 Task: Log work in the project AgilePilot for the issue 'Implement a new cloud-based performance management system for a company with advanced employee evaluation and goal setting features' spent time as '2w 5d 19h 25m' and remaining time as '1w 5d 10h 2m' and add a flag. Now add the issue to the epic 'IT infrastructure as a service (IaaS) adoption'. Log work in the project AgilePilot for the issue 'Integrate a new product recommendation feature into an existing e-commerce website to enhance product discovery and sales' spent time as '4w 2d 10h 45m' and remaining time as '6w 2d 2h 52m' and clone the issue. Now add the issue to the epic 'Content management system (CMS) enhancement'
Action: Mouse moved to (1079, 256)
Screenshot: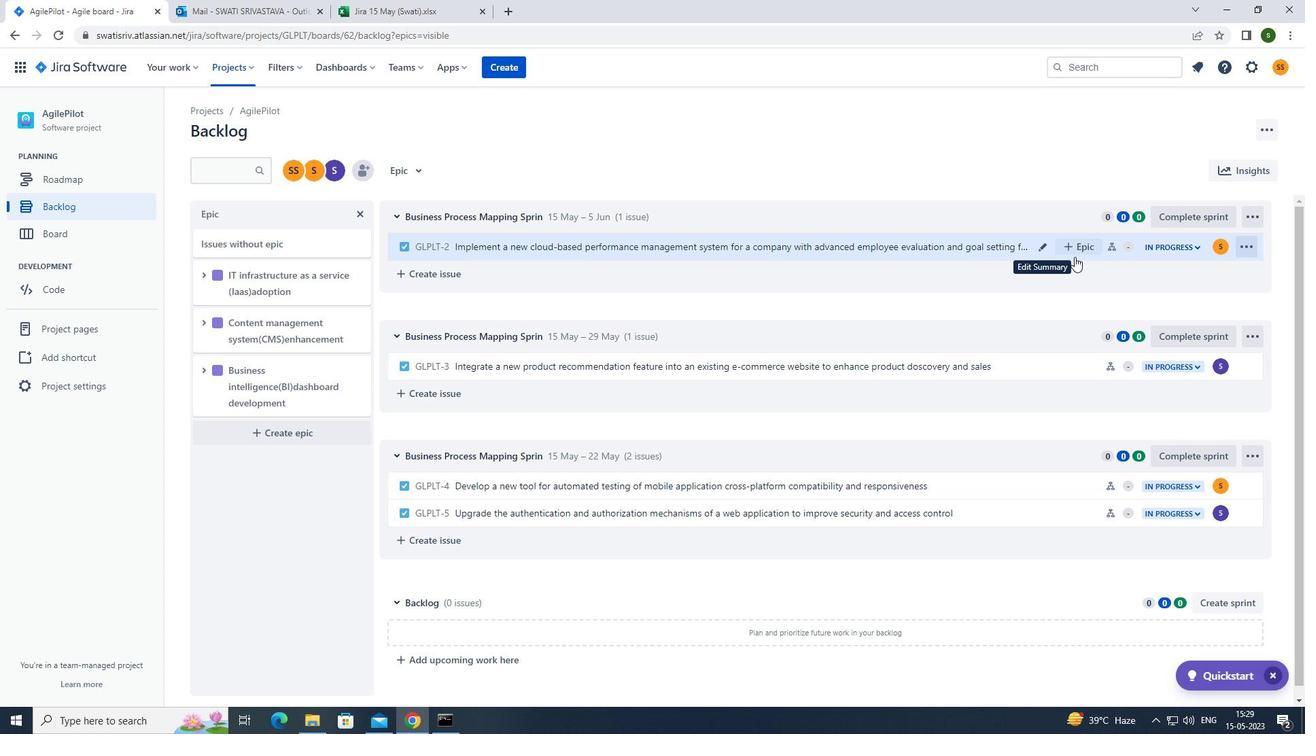
Action: Mouse pressed left at (1079, 256)
Screenshot: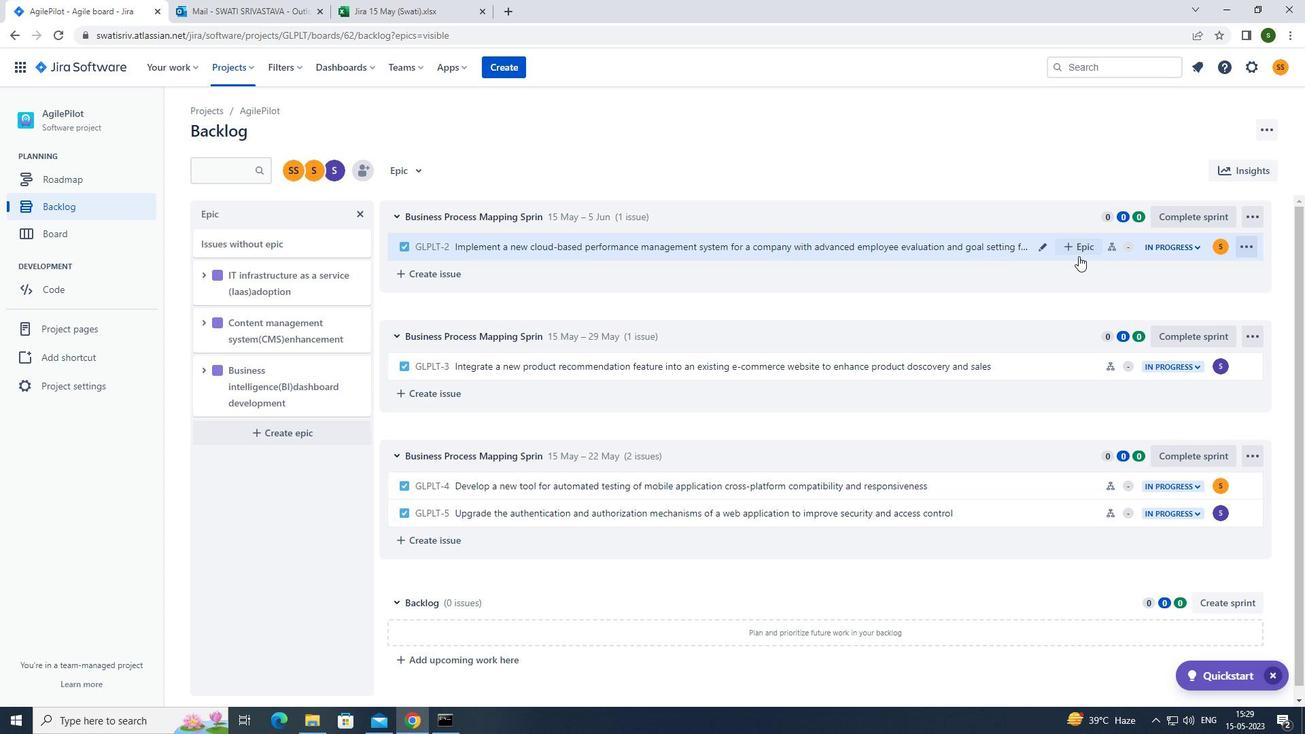 
Action: Mouse moved to (1253, 209)
Screenshot: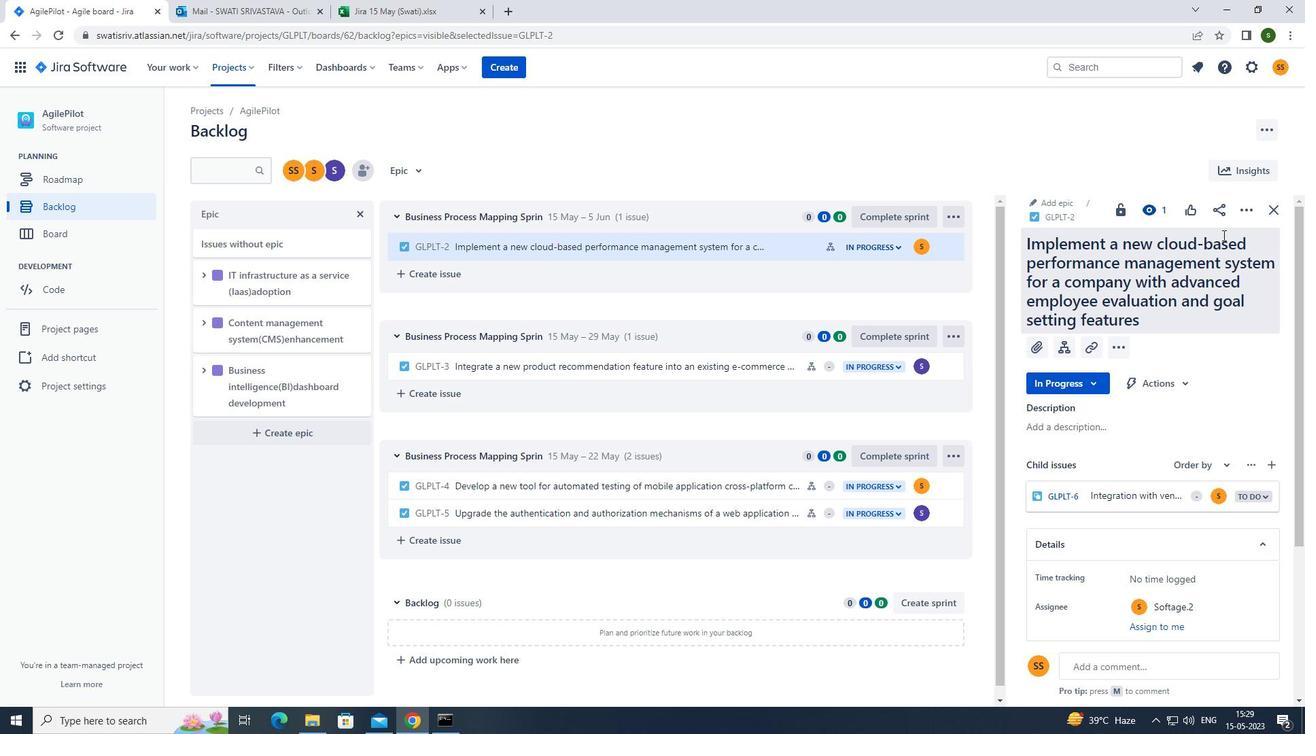 
Action: Mouse pressed left at (1253, 209)
Screenshot: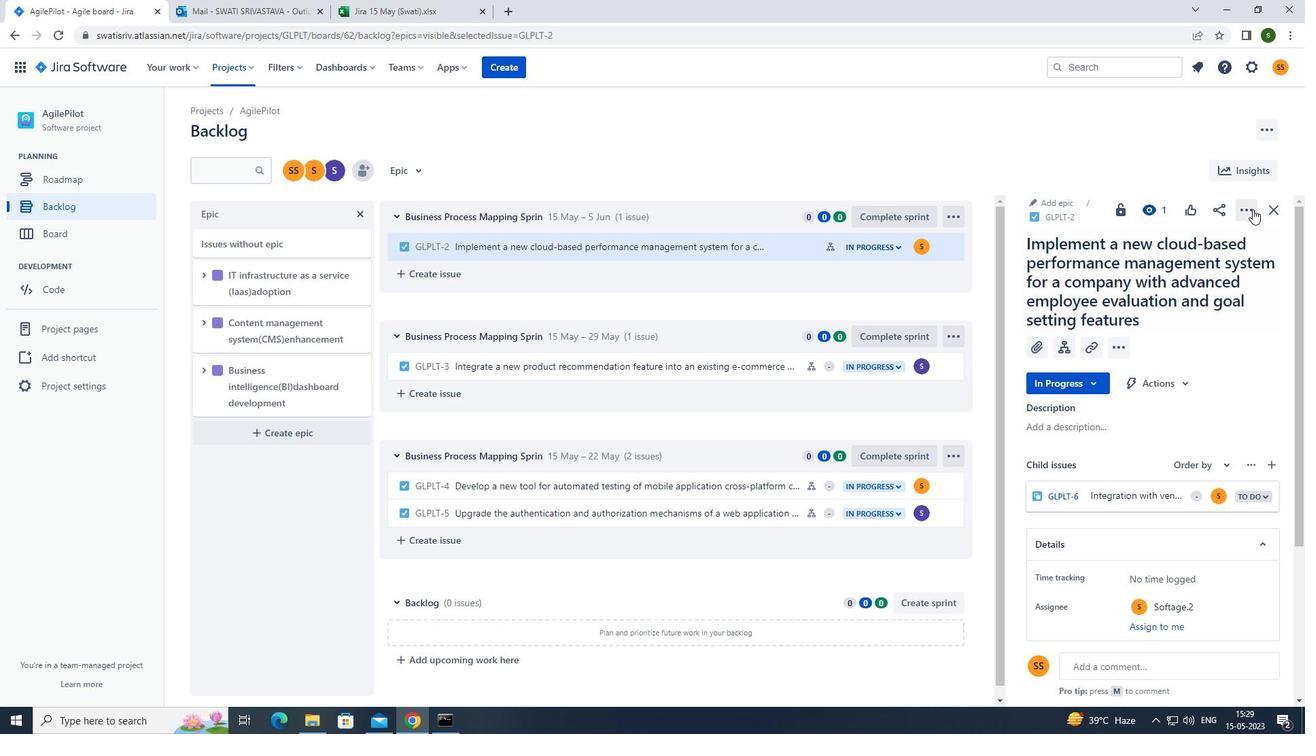 
Action: Mouse moved to (1229, 243)
Screenshot: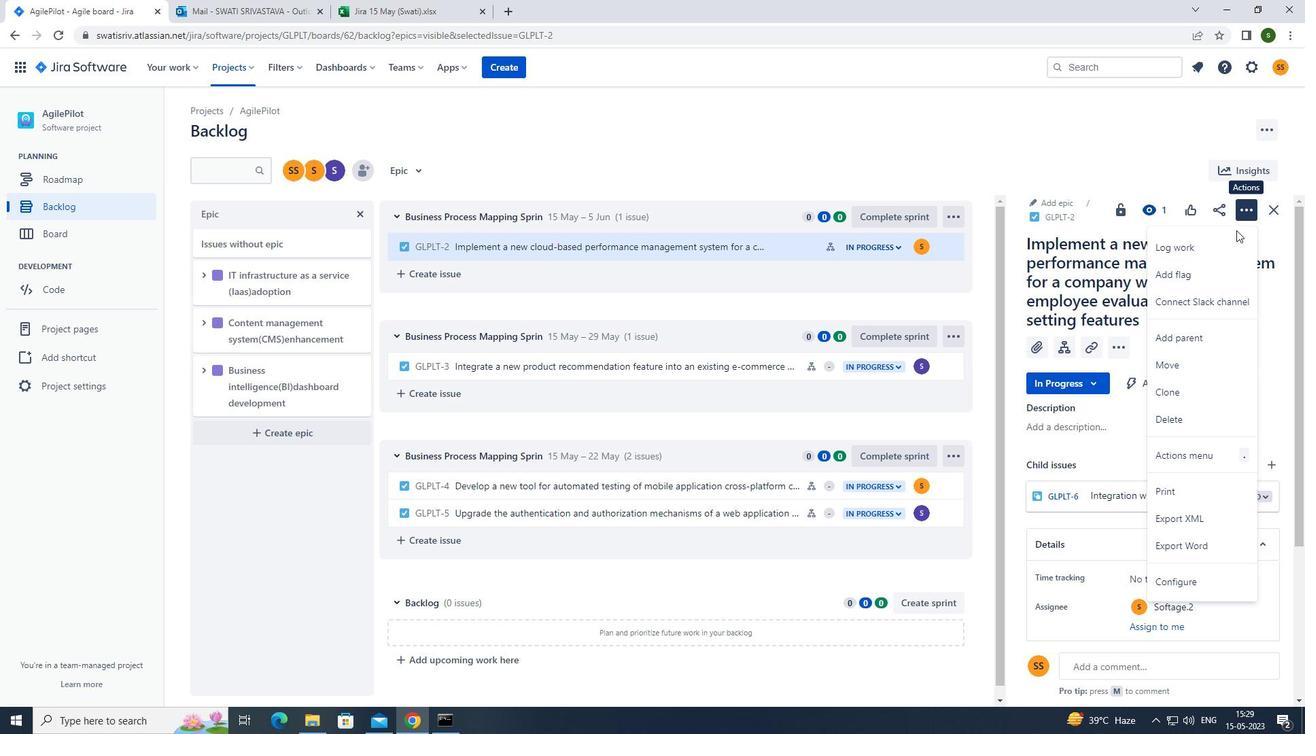 
Action: Mouse pressed left at (1229, 243)
Screenshot: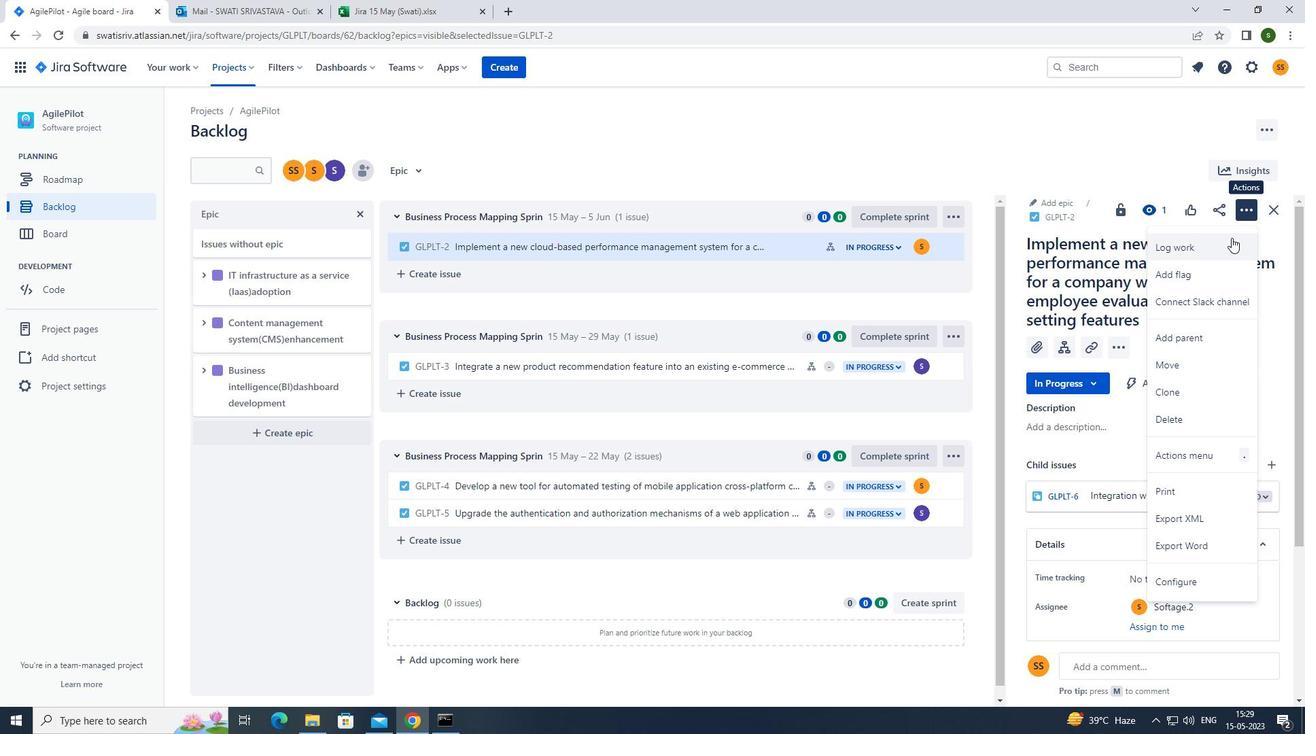 
Action: Mouse moved to (599, 163)
Screenshot: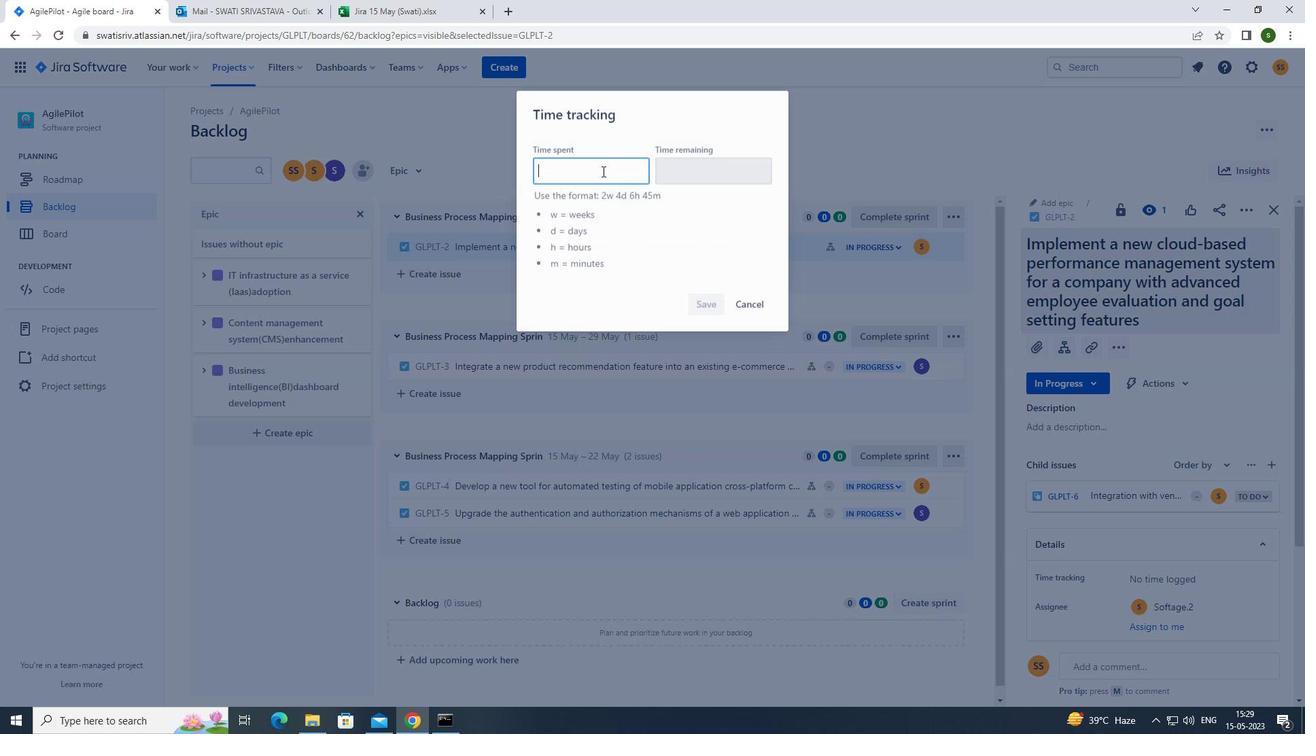 
Action: Mouse pressed left at (599, 163)
Screenshot: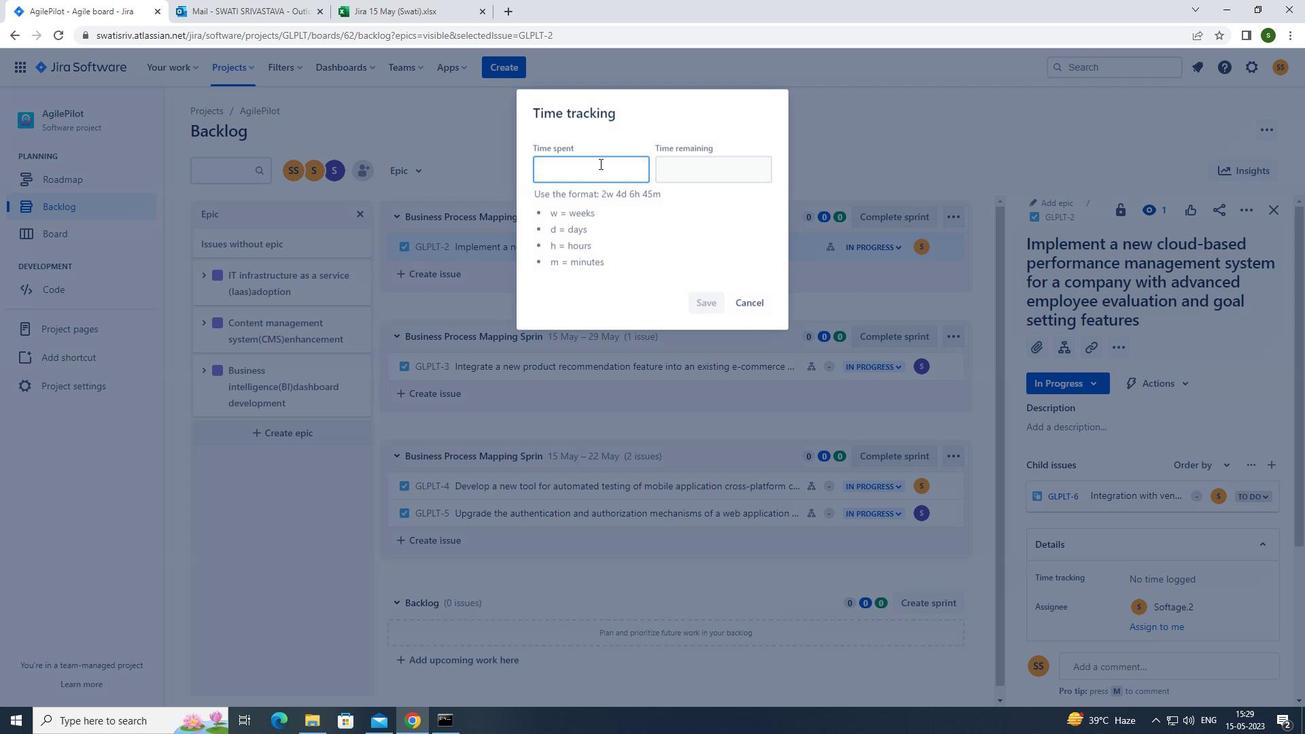 
Action: Key pressed 2w<Key.space>5d<Key.space>19h<Key.space>25m
Screenshot: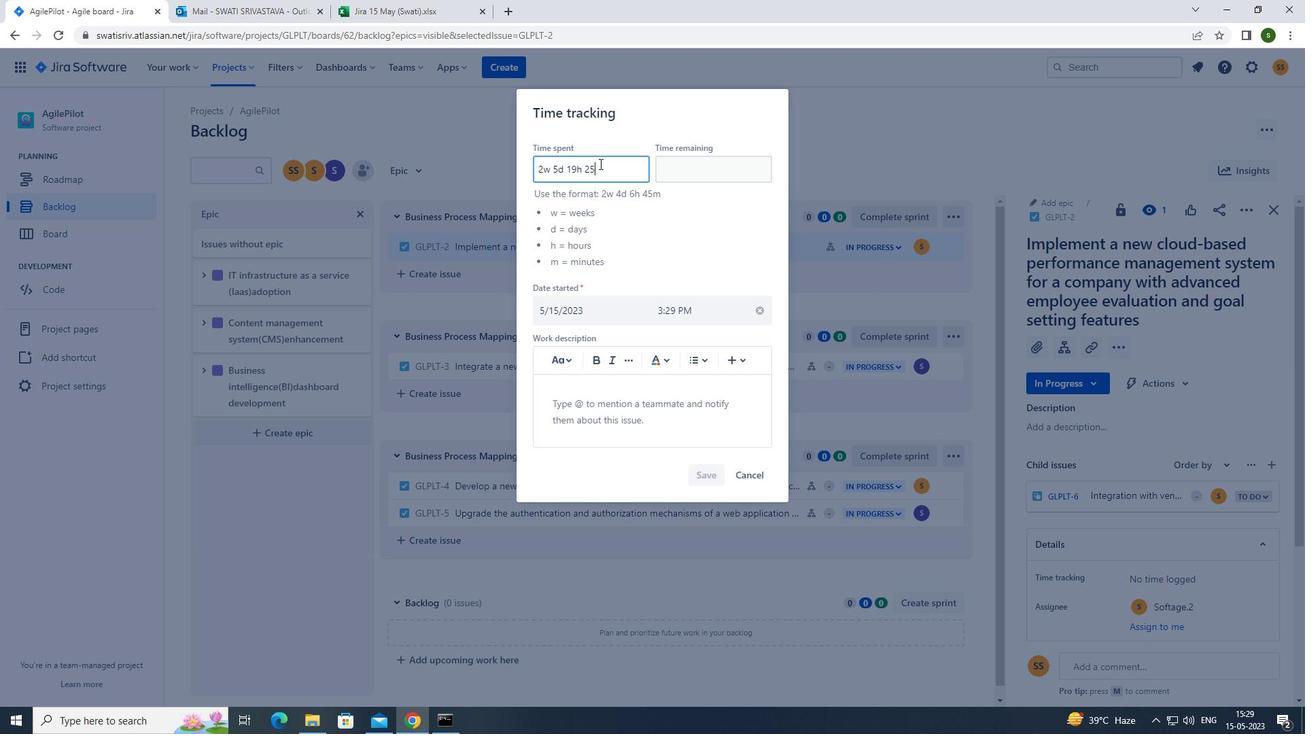 
Action: Mouse moved to (691, 174)
Screenshot: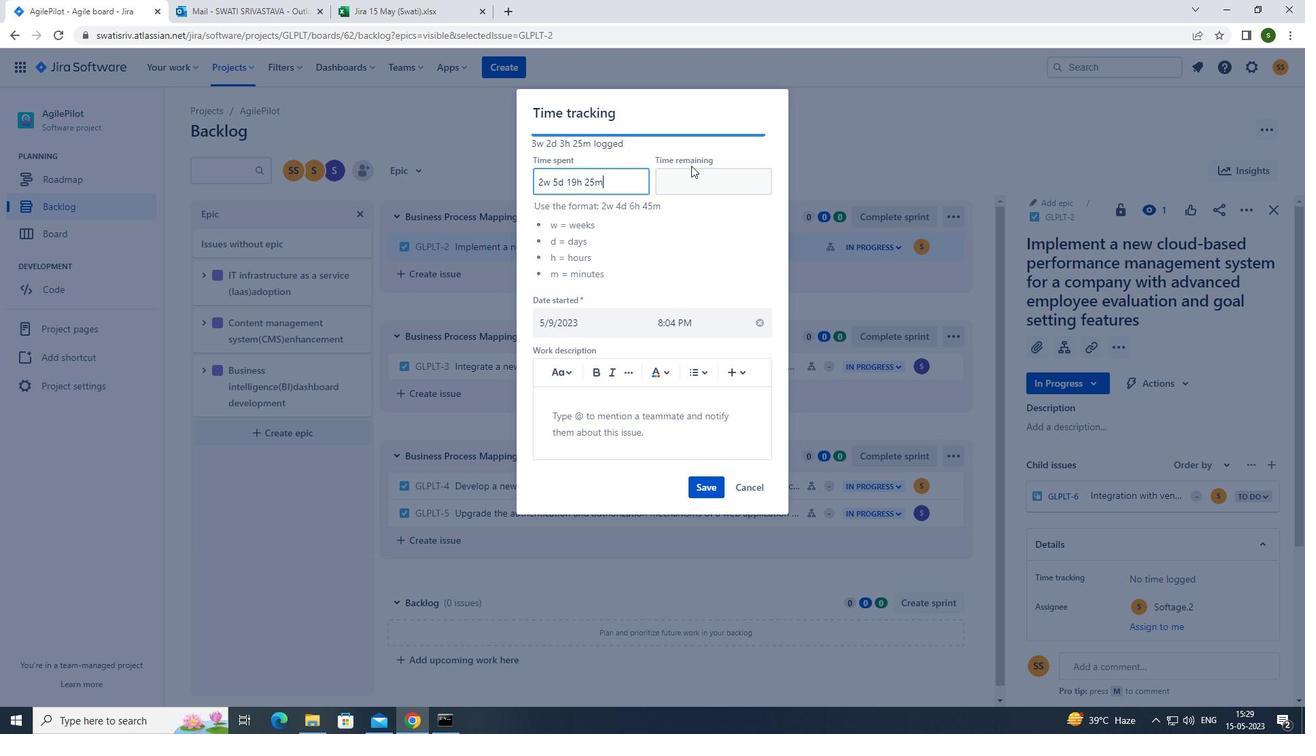 
Action: Mouse pressed left at (691, 174)
Screenshot: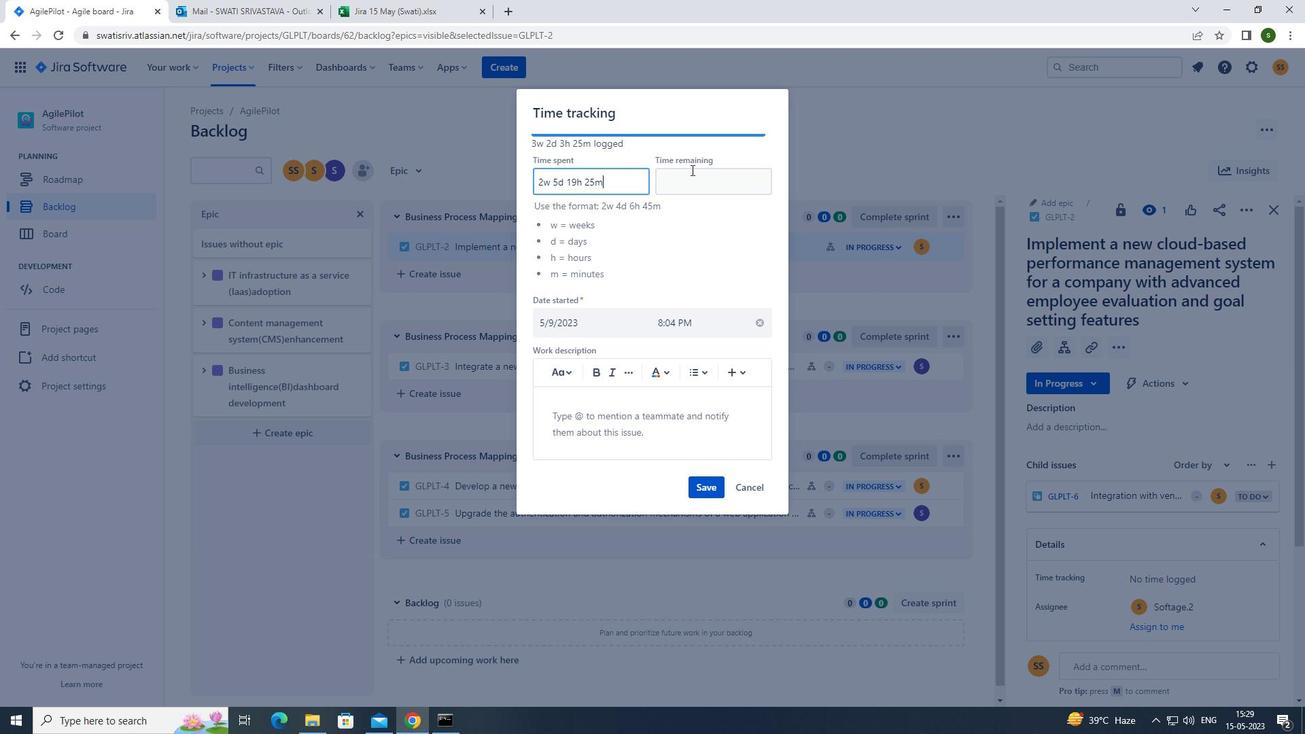 
Action: Key pressed 1w<Key.space>5d<Key.space>10h<Key.space>2m
Screenshot: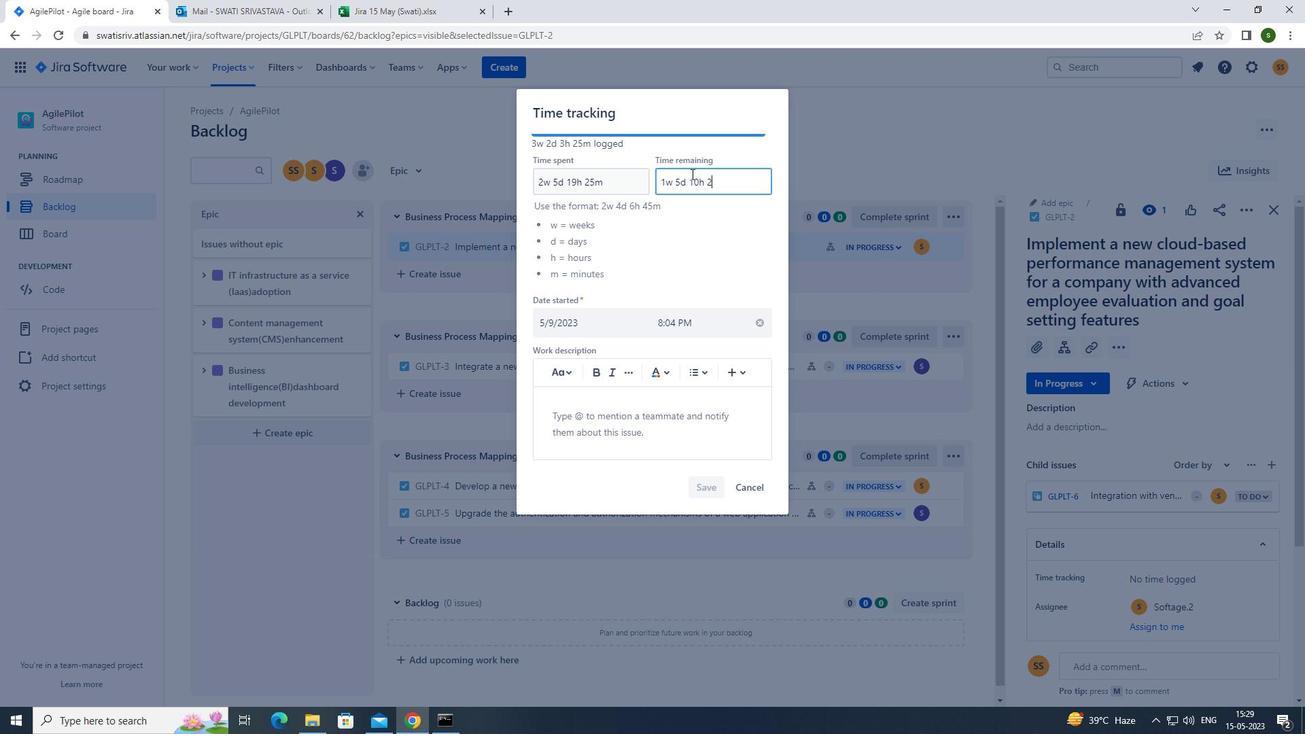 
Action: Mouse moved to (704, 484)
Screenshot: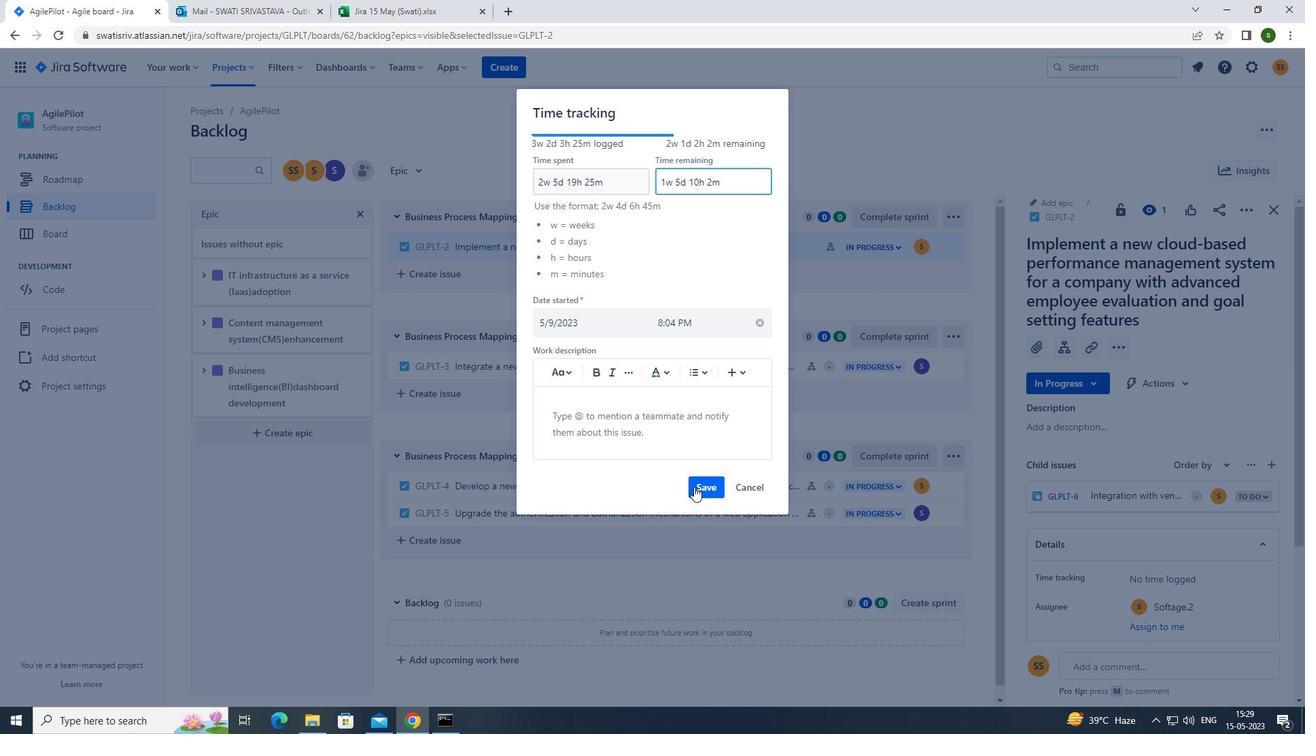
Action: Mouse pressed left at (704, 484)
Screenshot: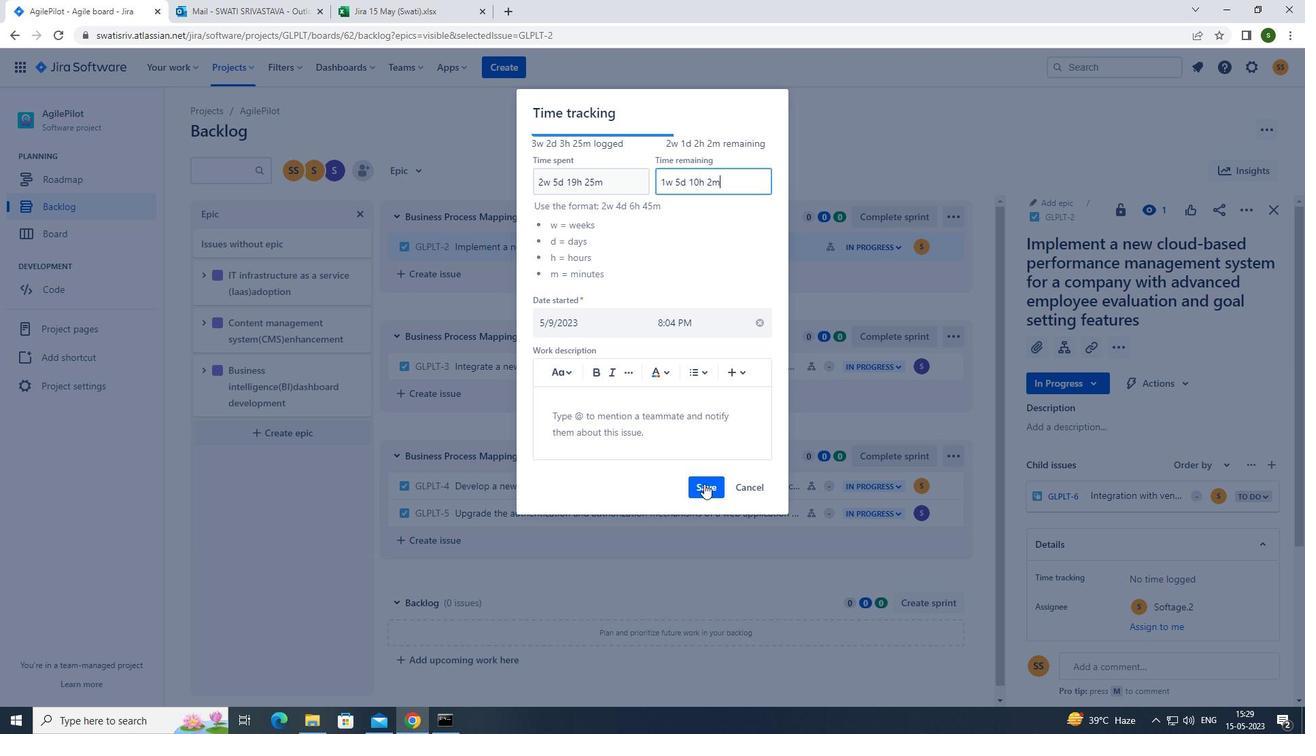 
Action: Mouse moved to (1236, 206)
Screenshot: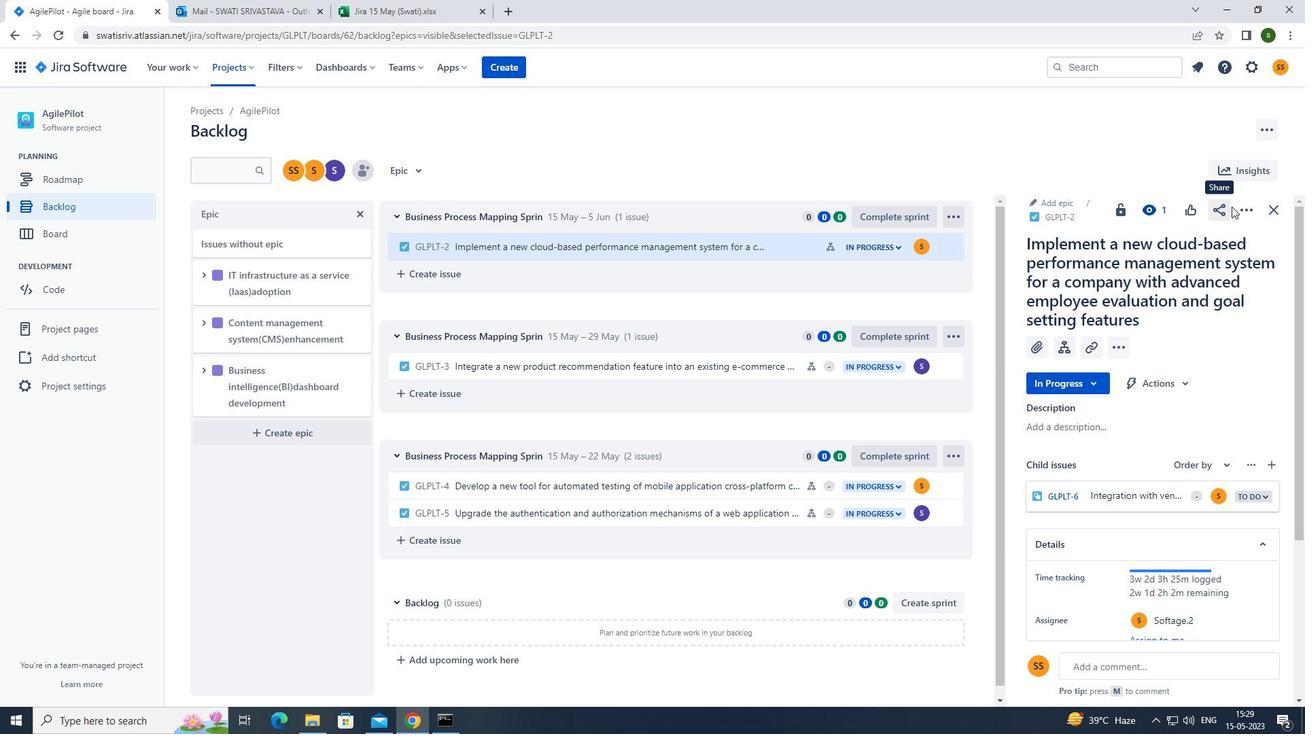 
Action: Mouse pressed left at (1236, 206)
Screenshot: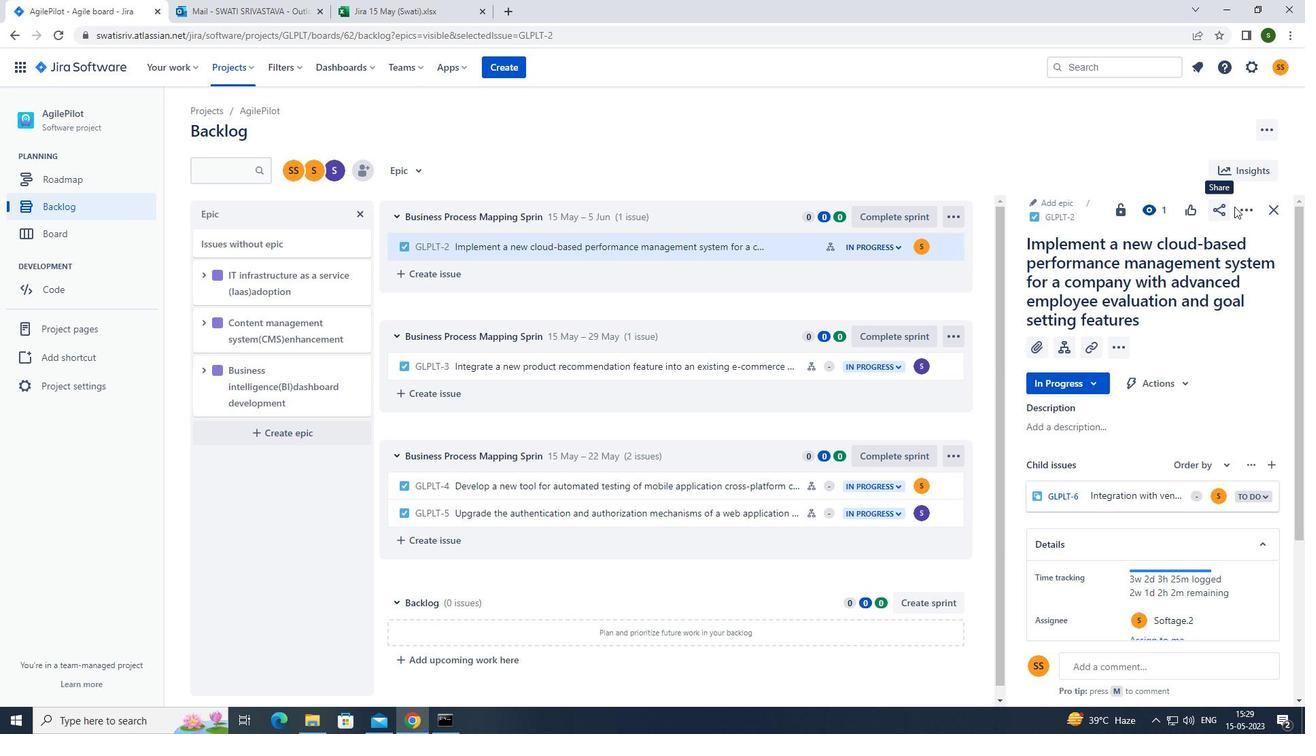 
Action: Mouse moved to (1184, 276)
Screenshot: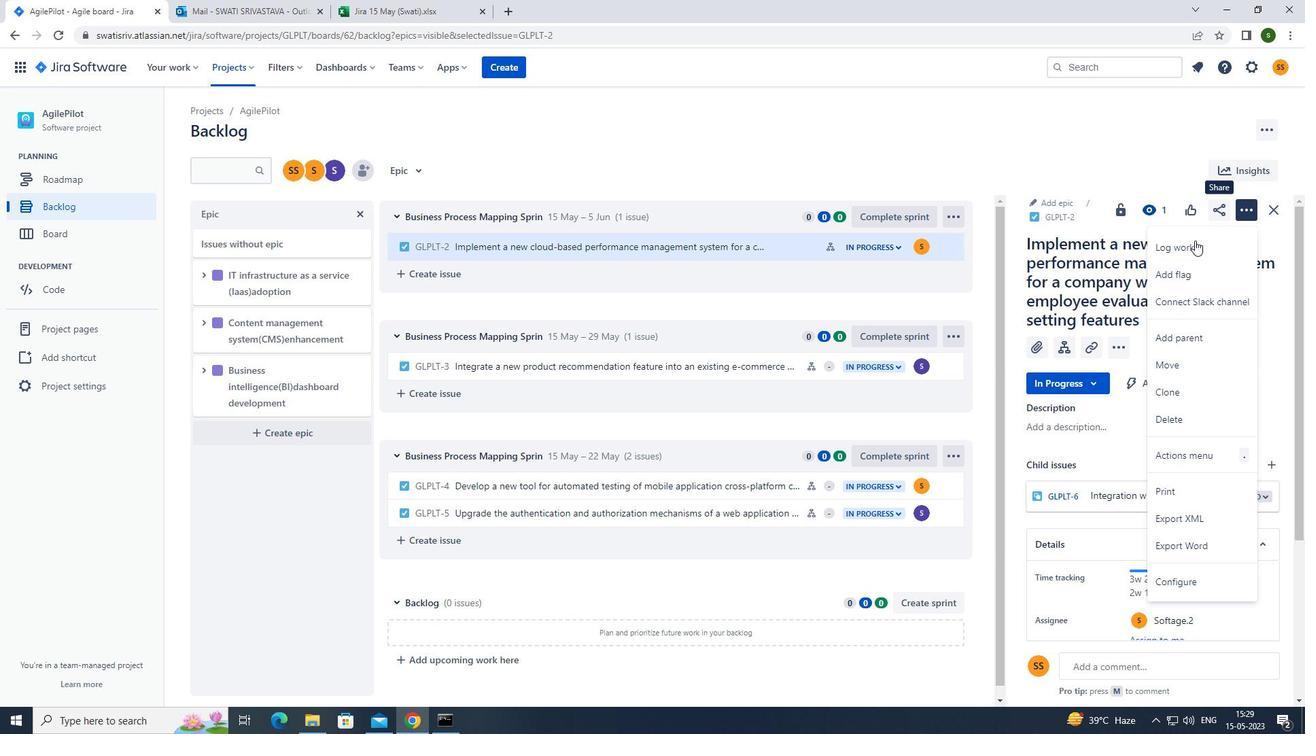 
Action: Mouse pressed left at (1184, 276)
Screenshot: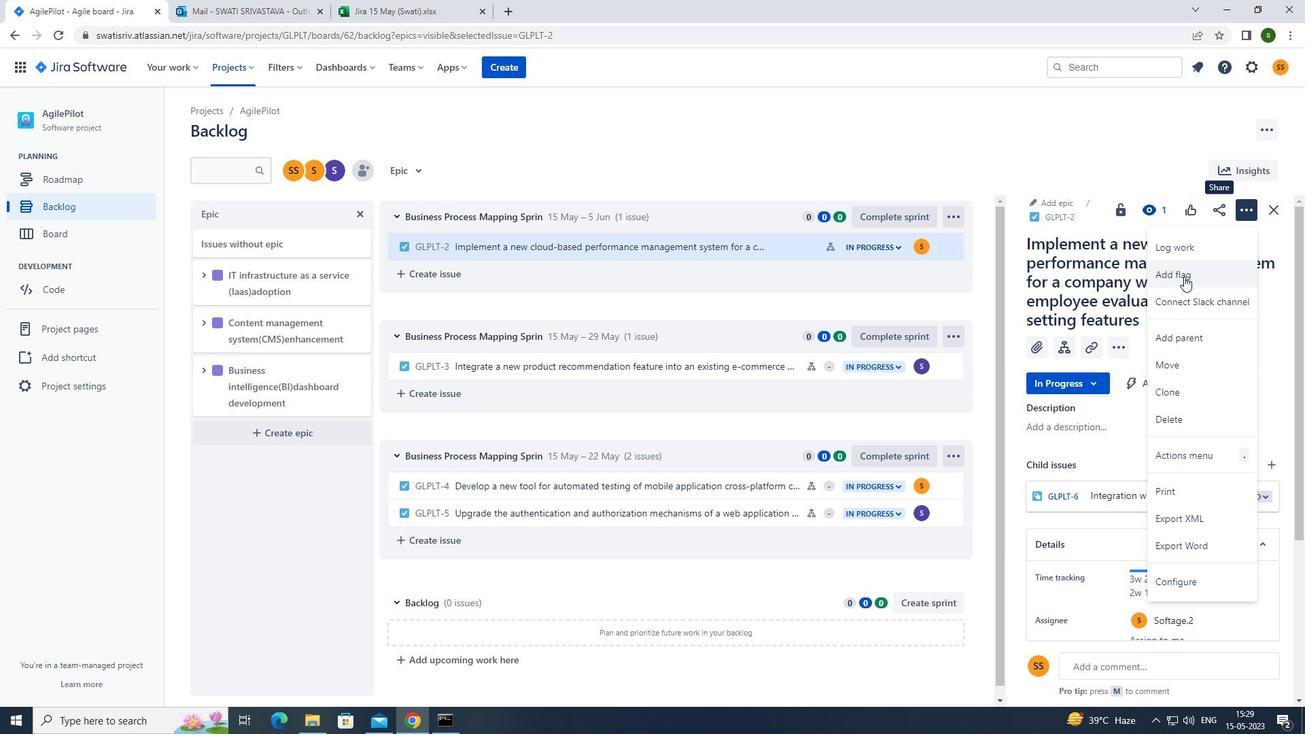 
Action: Mouse moved to (418, 174)
Screenshot: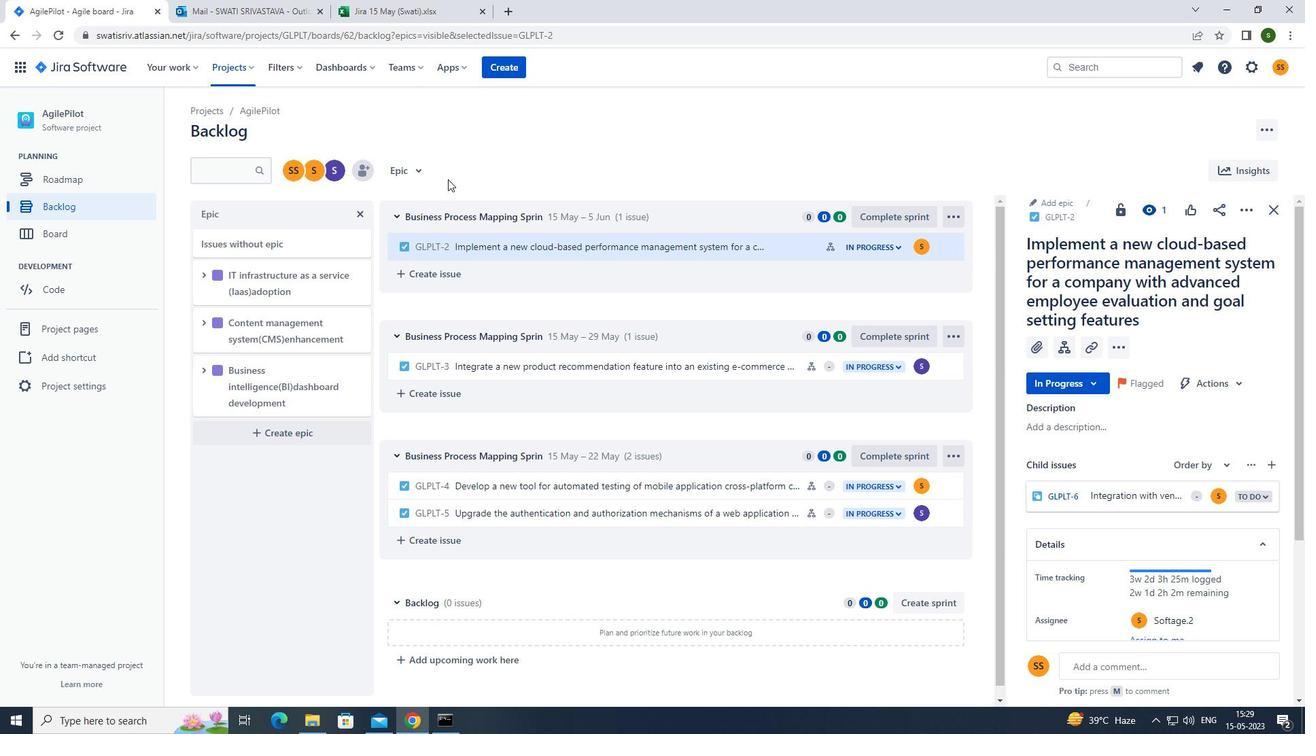 
Action: Mouse pressed left at (418, 174)
Screenshot: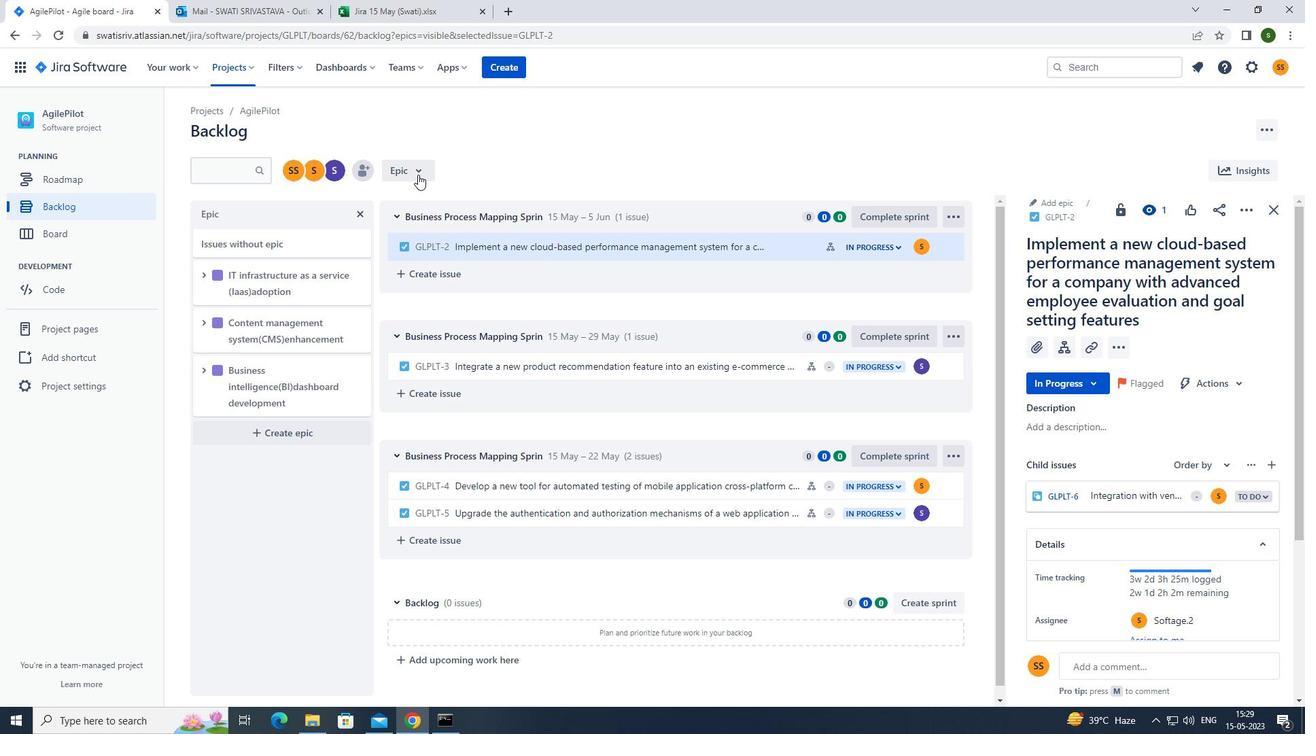 
Action: Mouse moved to (430, 225)
Screenshot: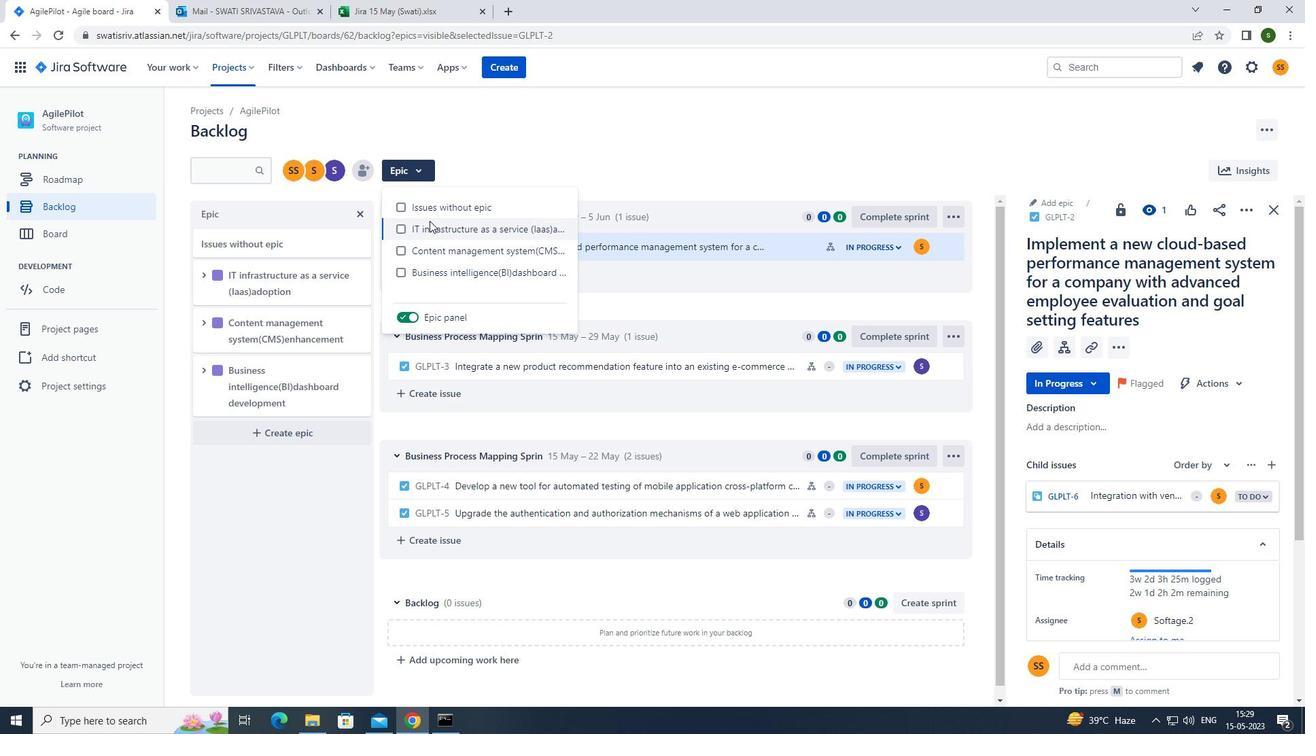 
Action: Mouse pressed left at (430, 225)
Screenshot: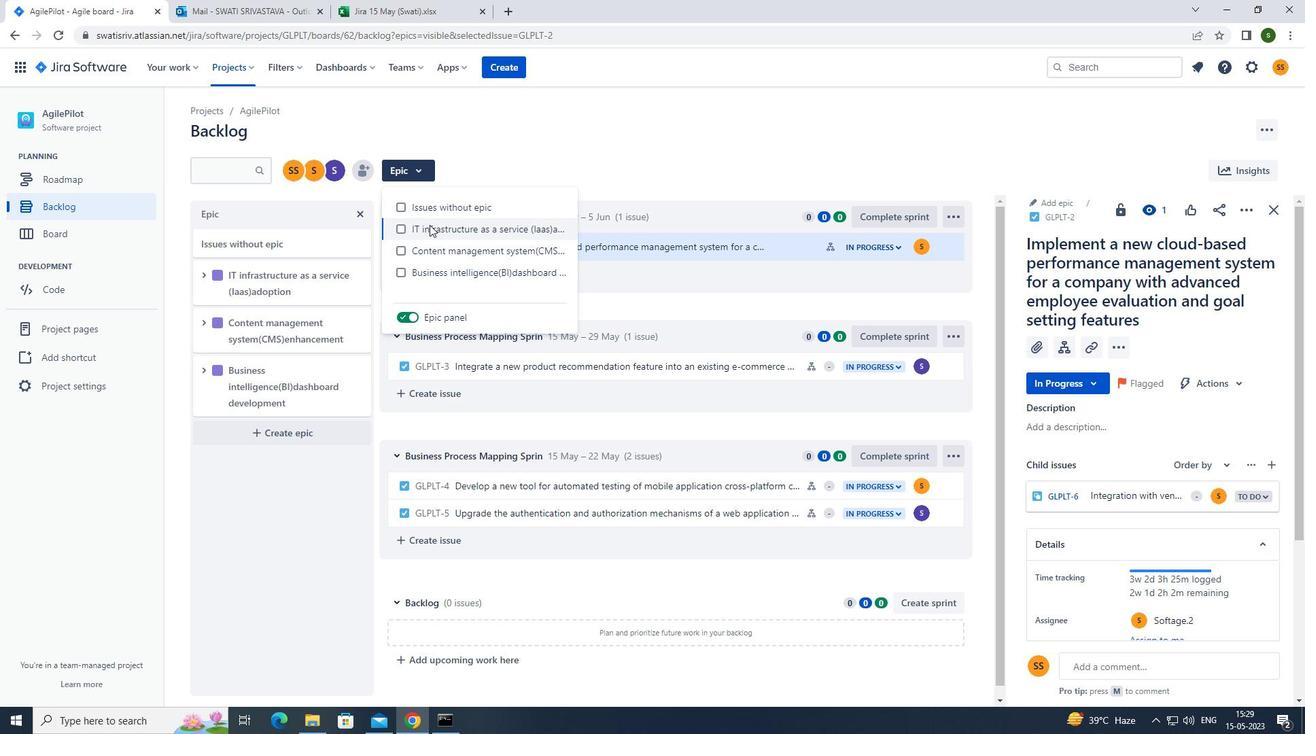 
Action: Mouse moved to (626, 142)
Screenshot: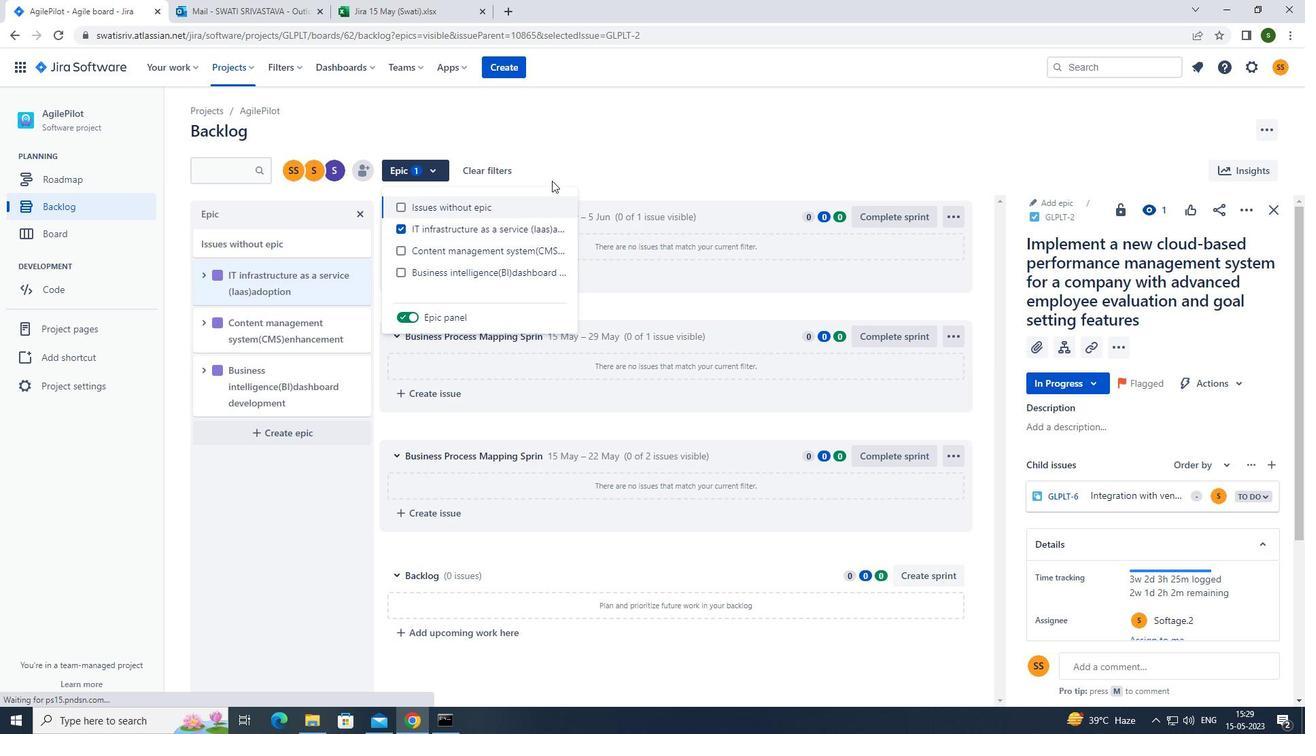 
Action: Mouse pressed left at (626, 142)
Screenshot: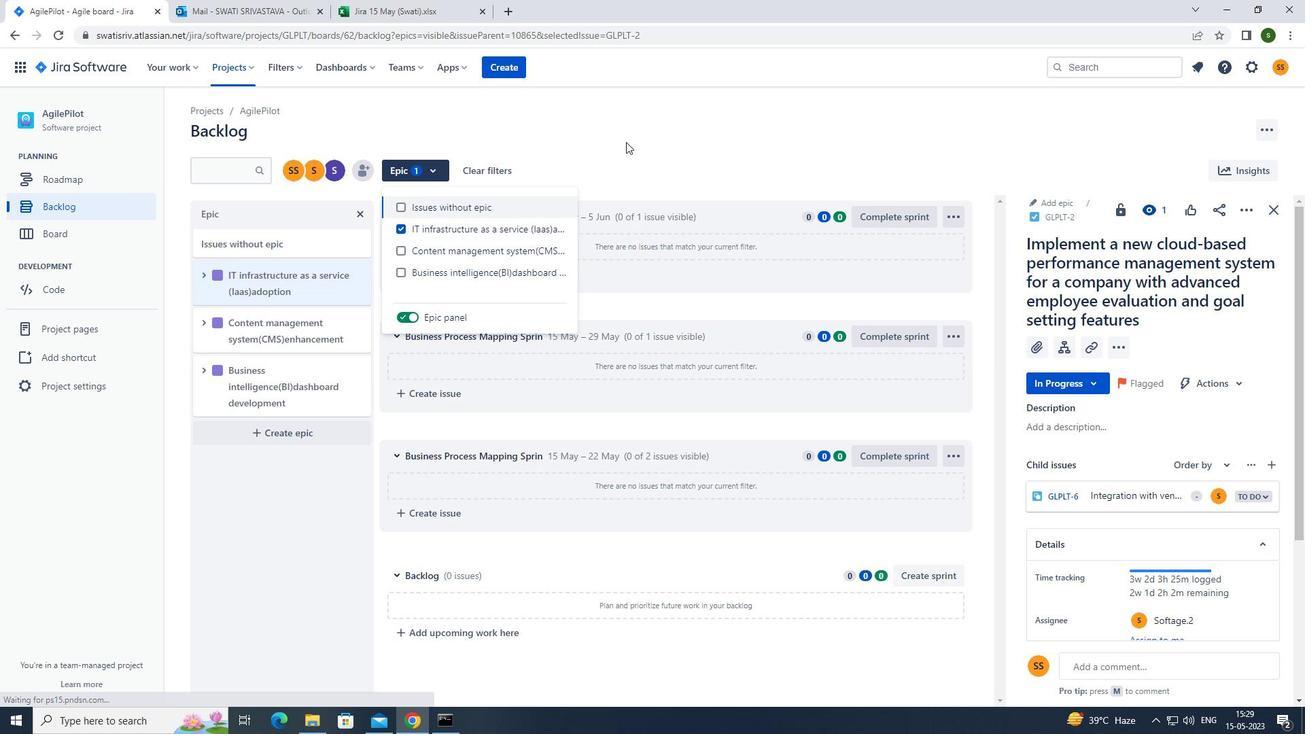 
Action: Mouse moved to (101, 212)
Screenshot: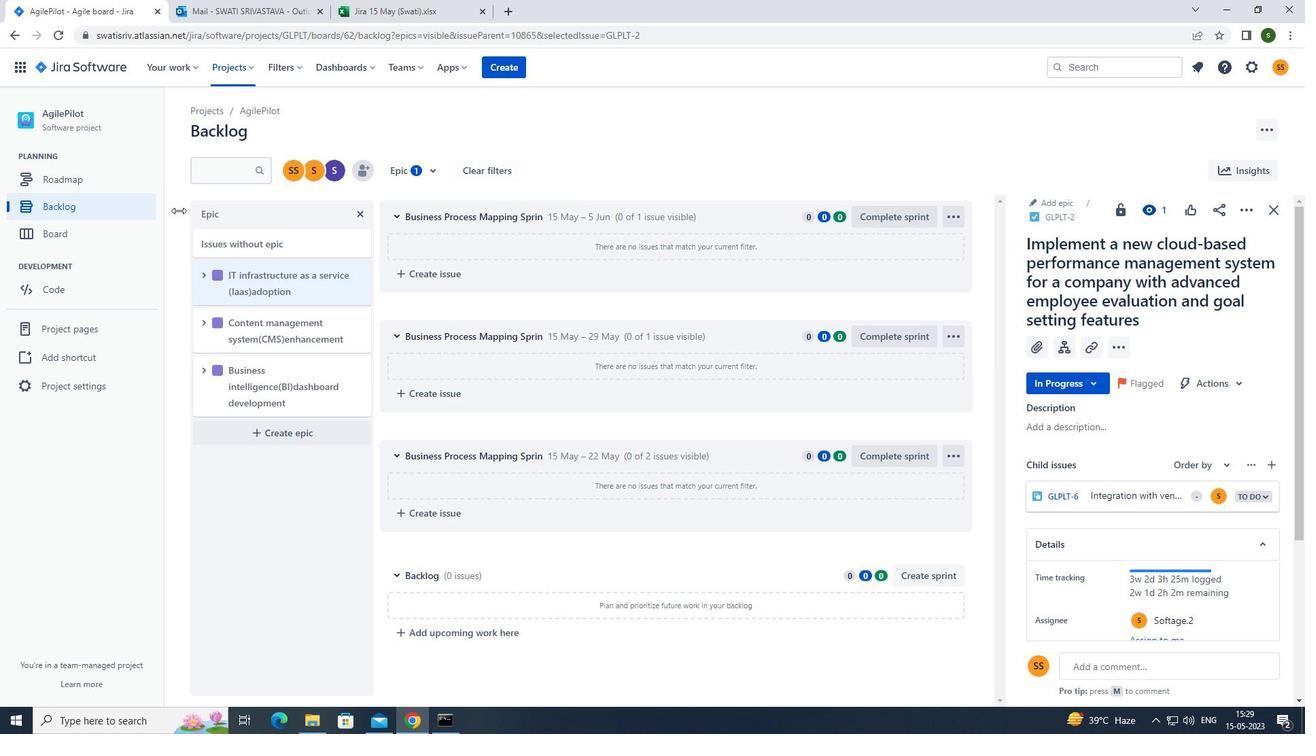 
Action: Mouse pressed left at (101, 212)
Screenshot: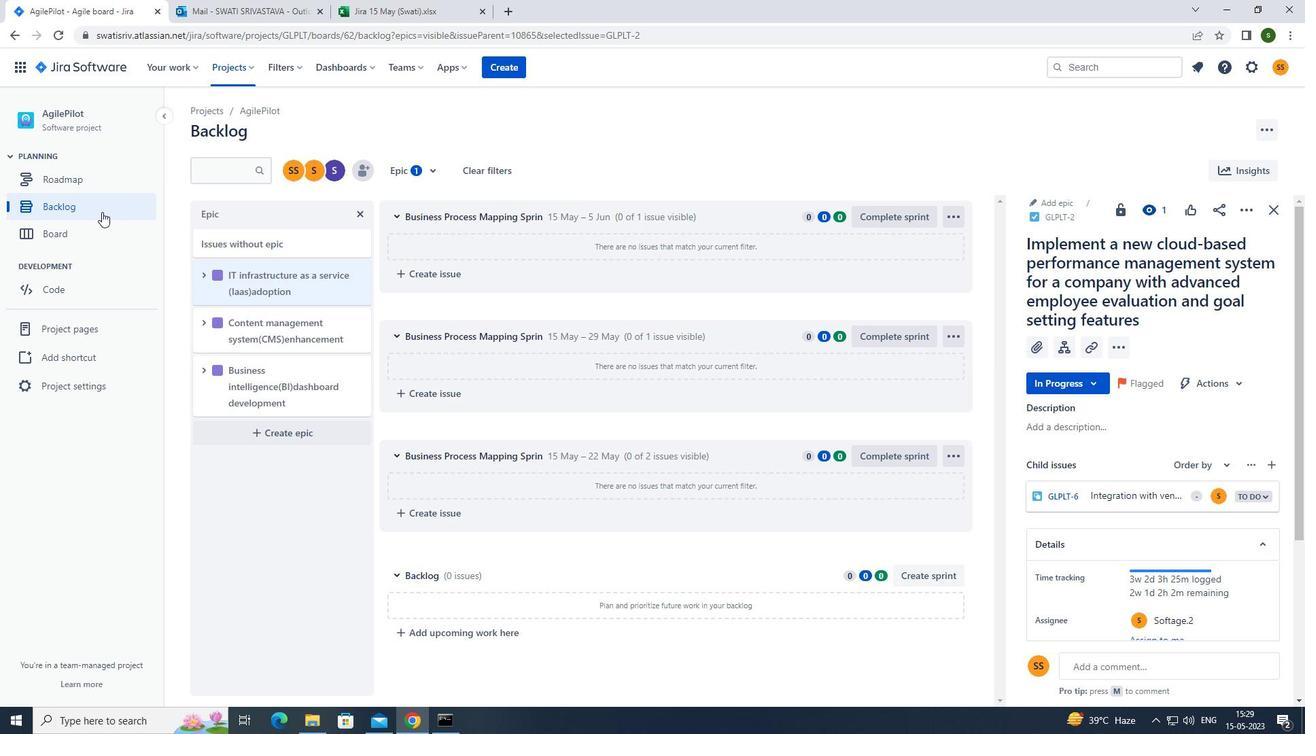 
Action: Mouse moved to (837, 373)
Screenshot: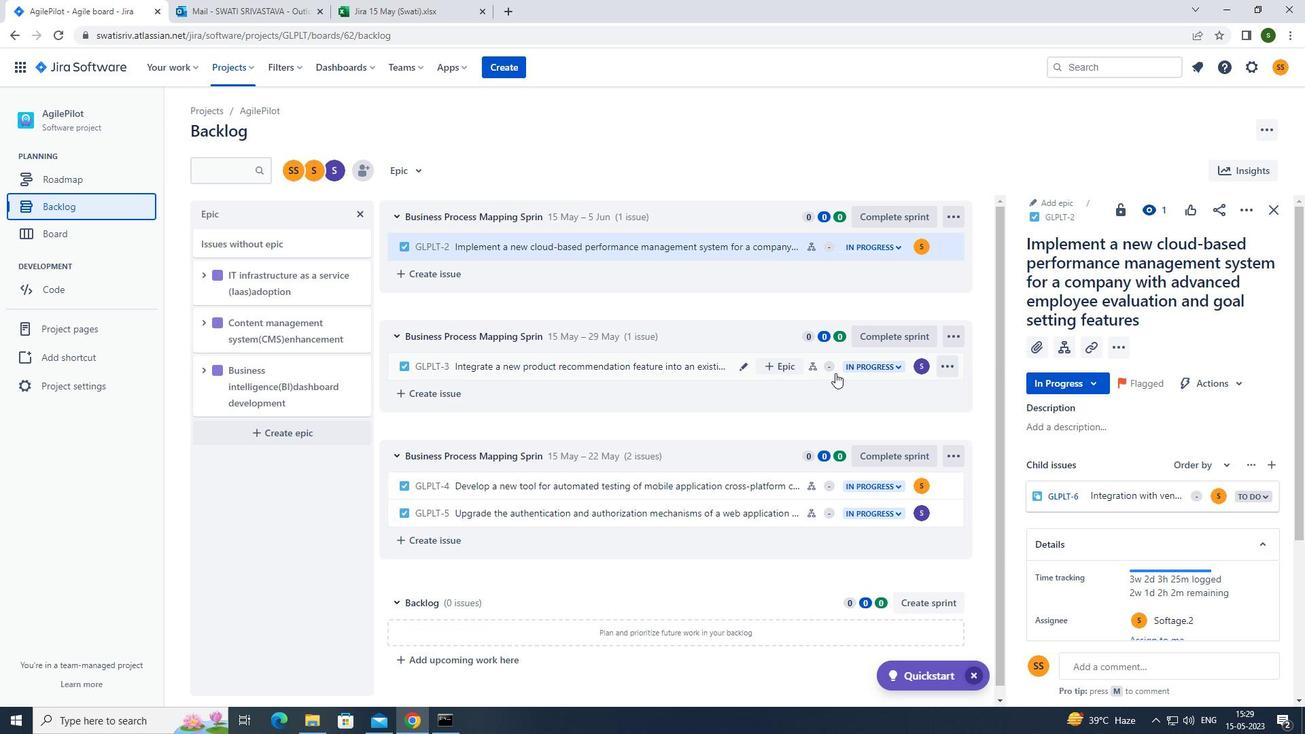 
Action: Mouse pressed left at (837, 373)
Screenshot: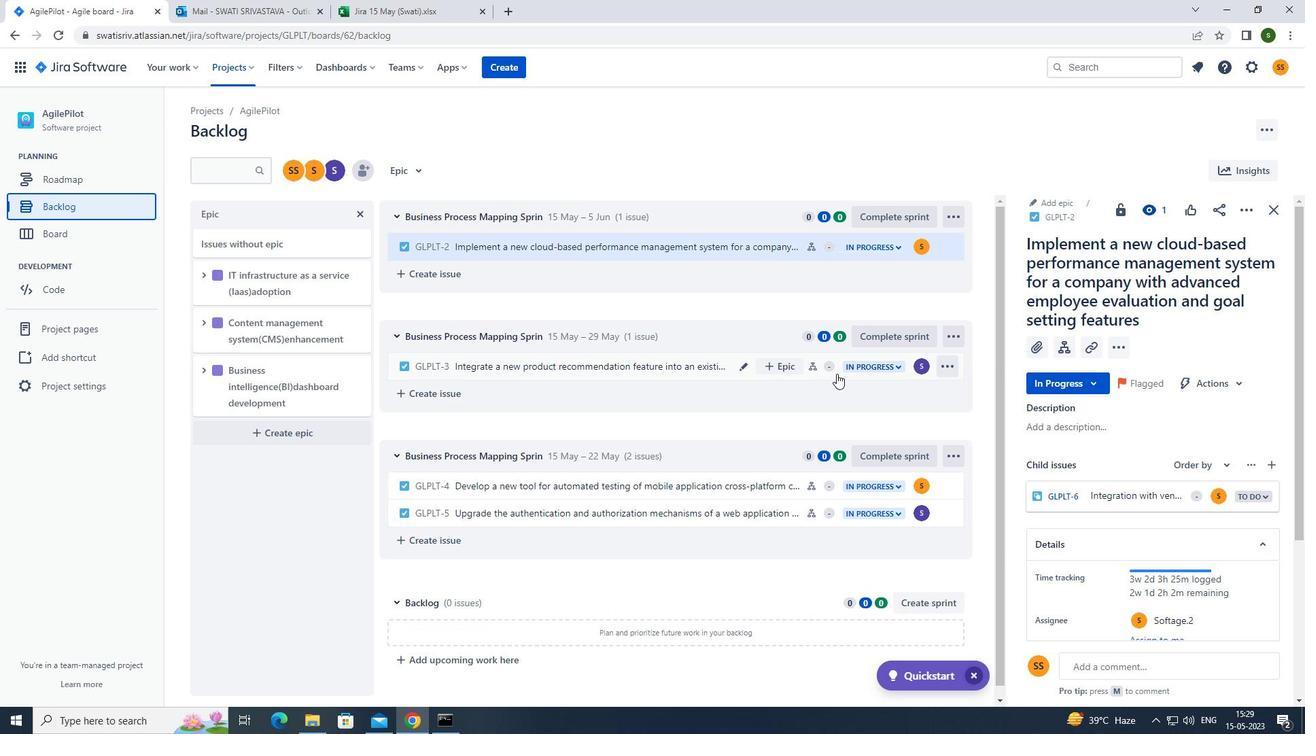 
Action: Mouse moved to (1251, 208)
Screenshot: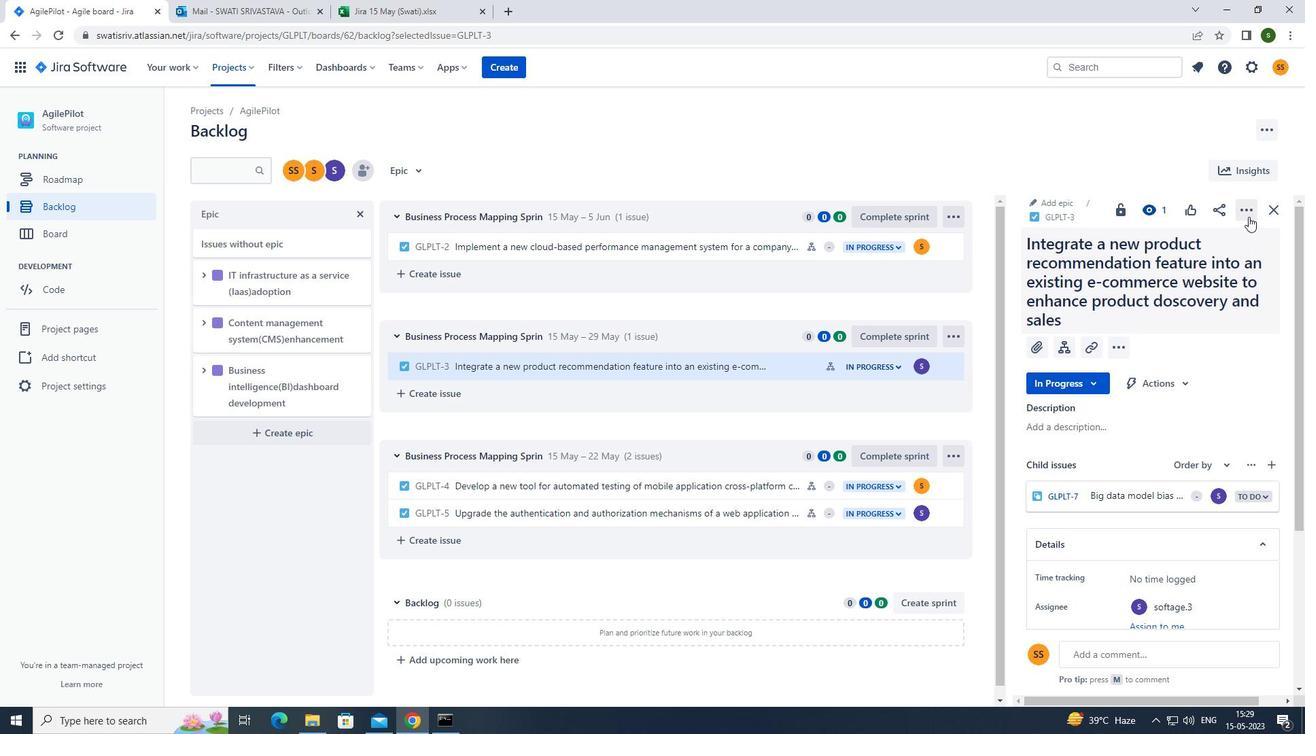 
Action: Mouse pressed left at (1251, 208)
Screenshot: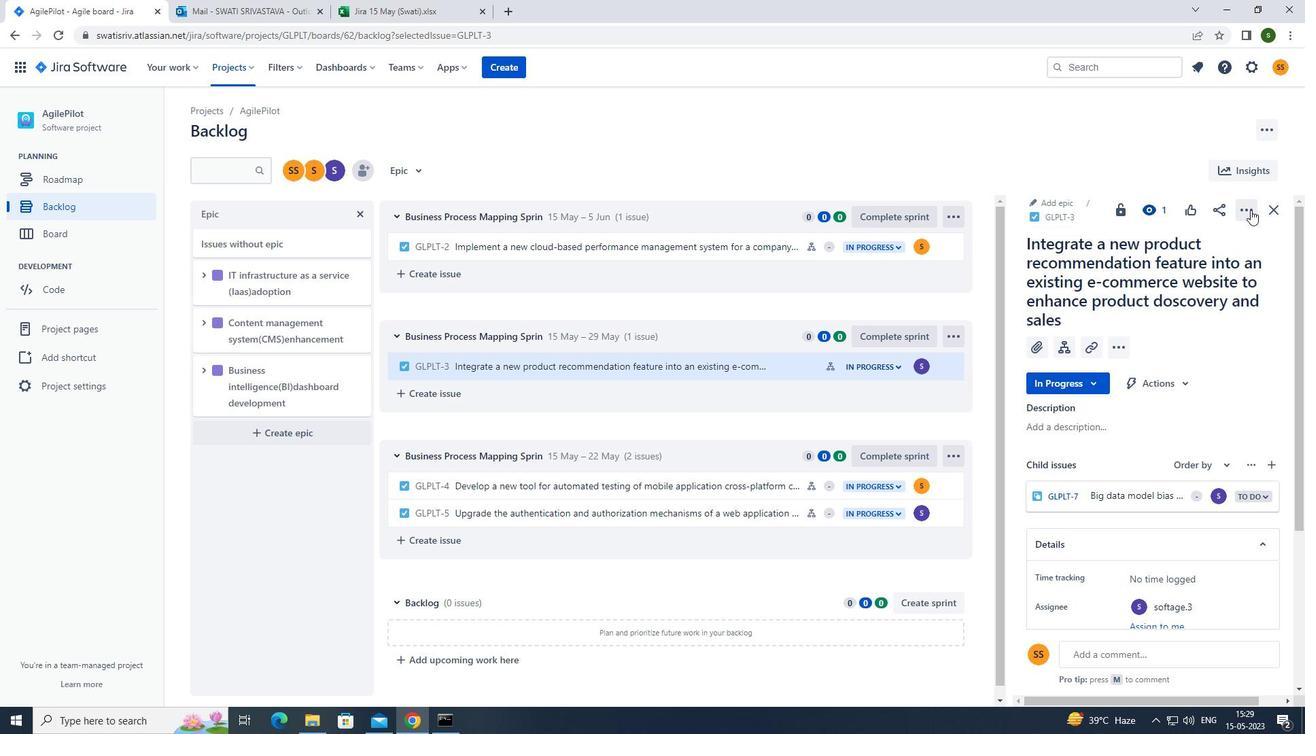 
Action: Mouse moved to (1206, 242)
Screenshot: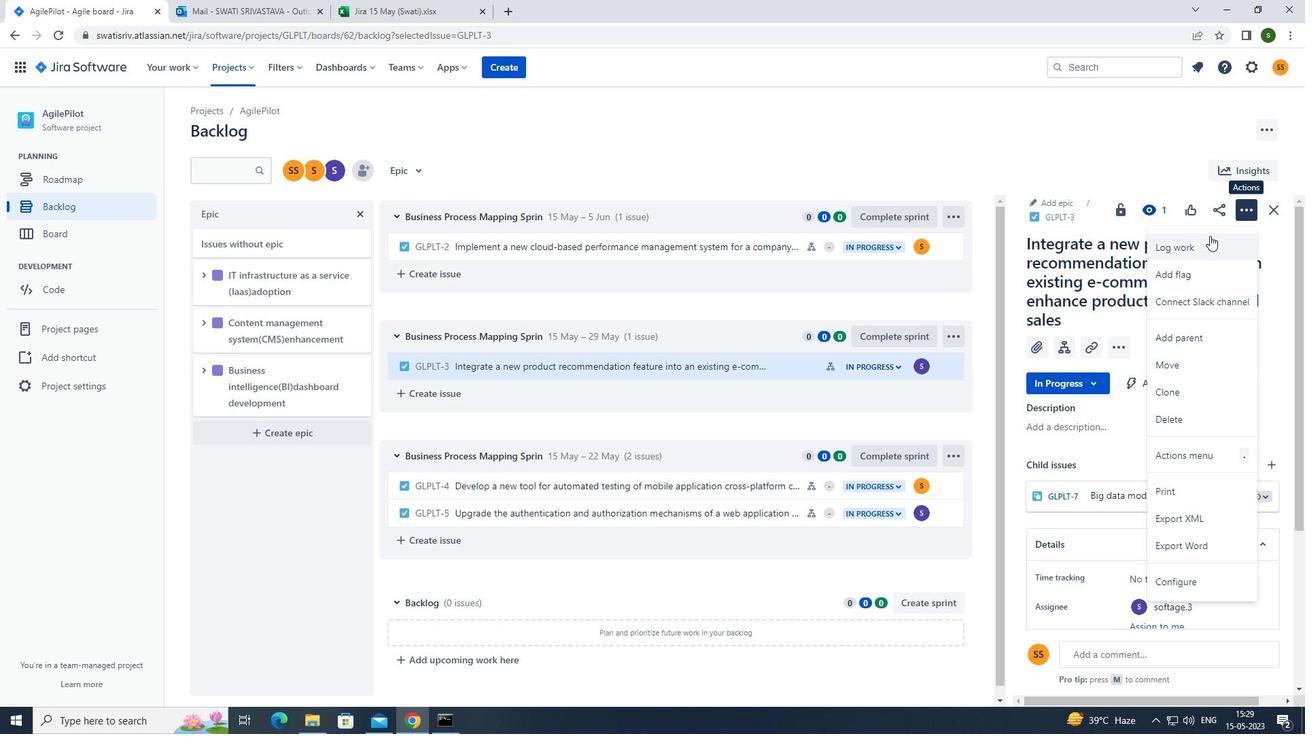 
Action: Mouse pressed left at (1206, 242)
Screenshot: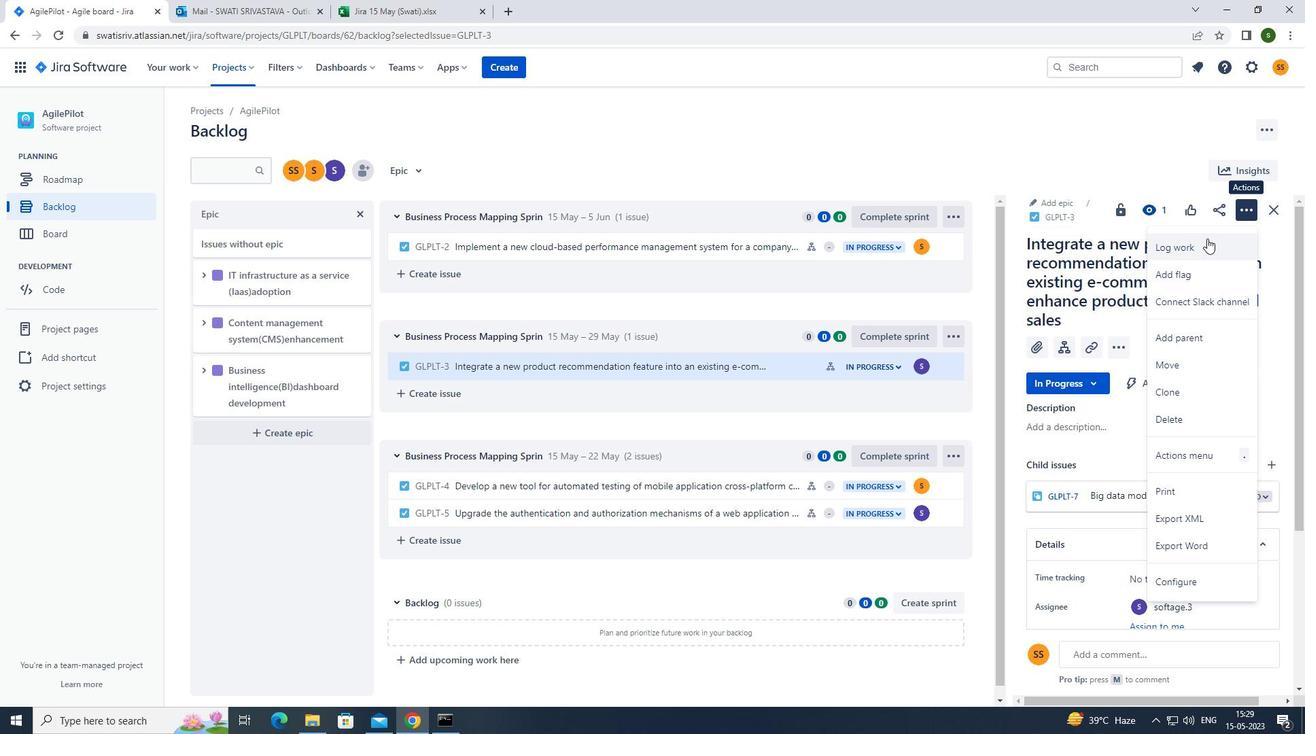 
Action: Mouse moved to (577, 175)
Screenshot: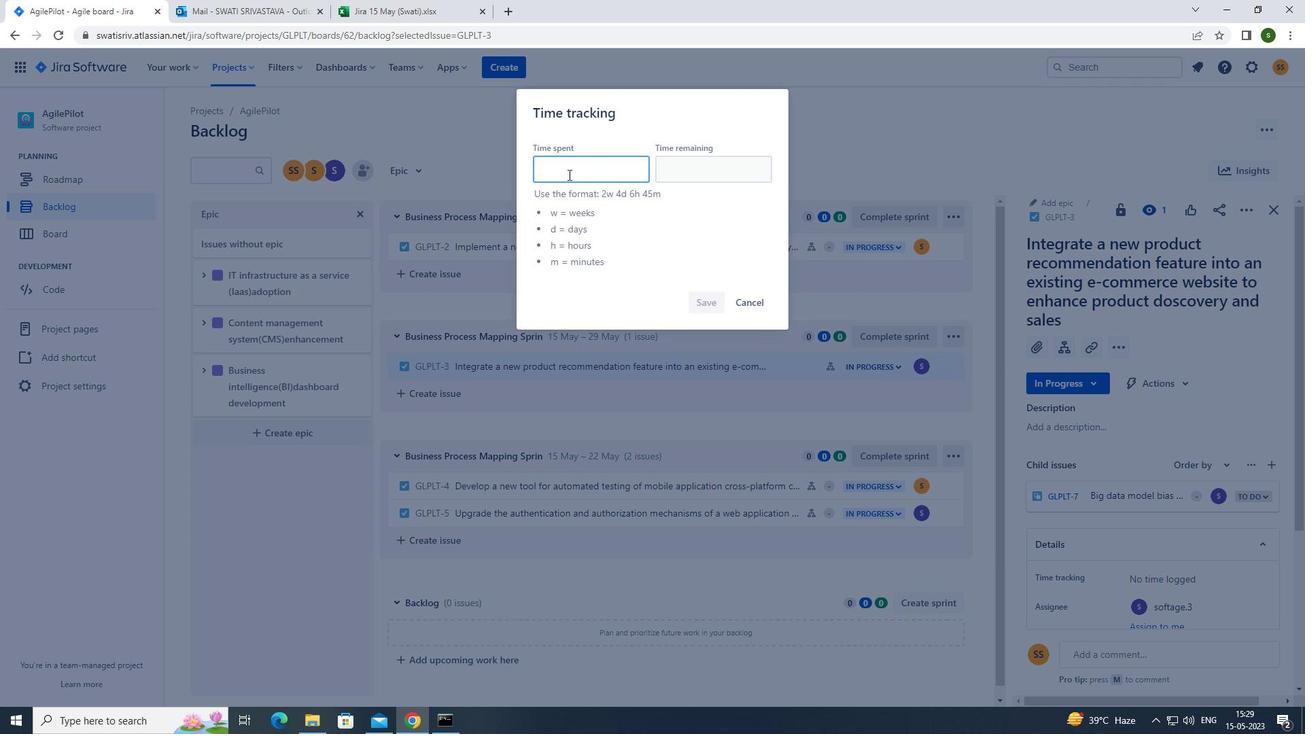 
Action: Mouse pressed left at (577, 175)
Screenshot: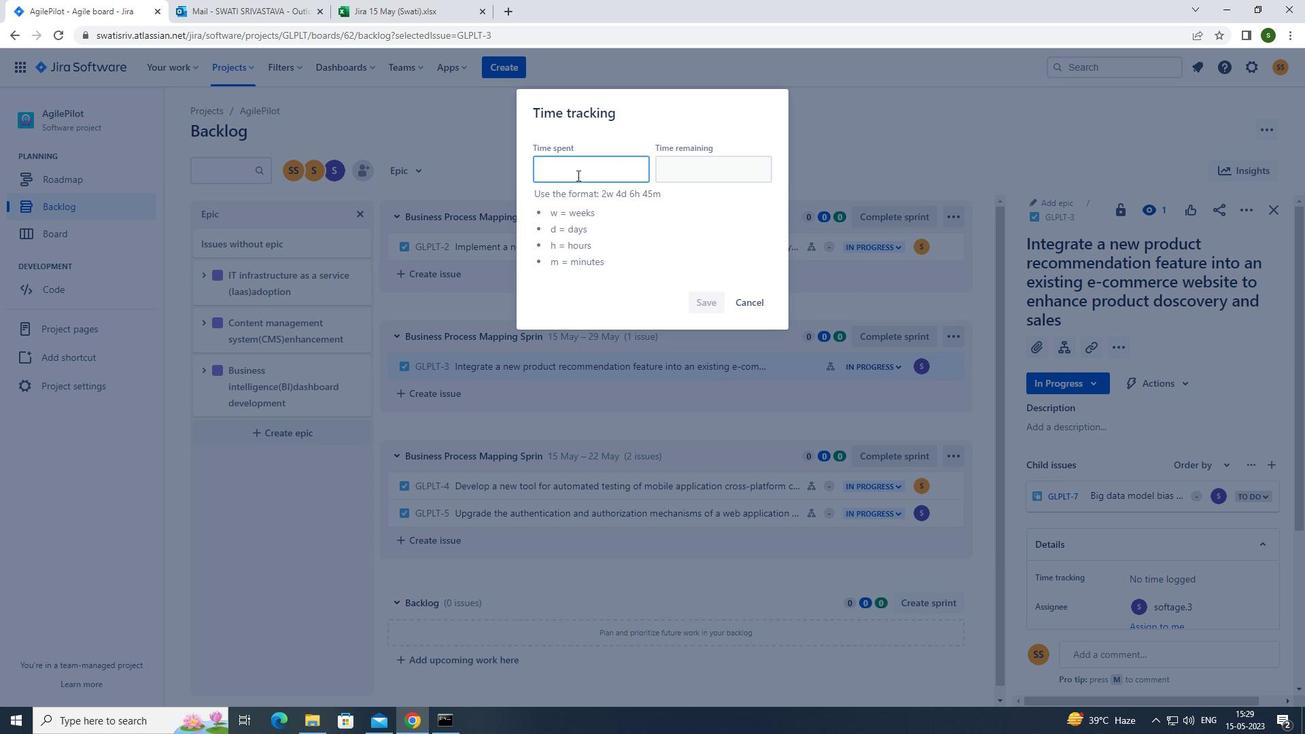 
Action: Mouse moved to (577, 182)
Screenshot: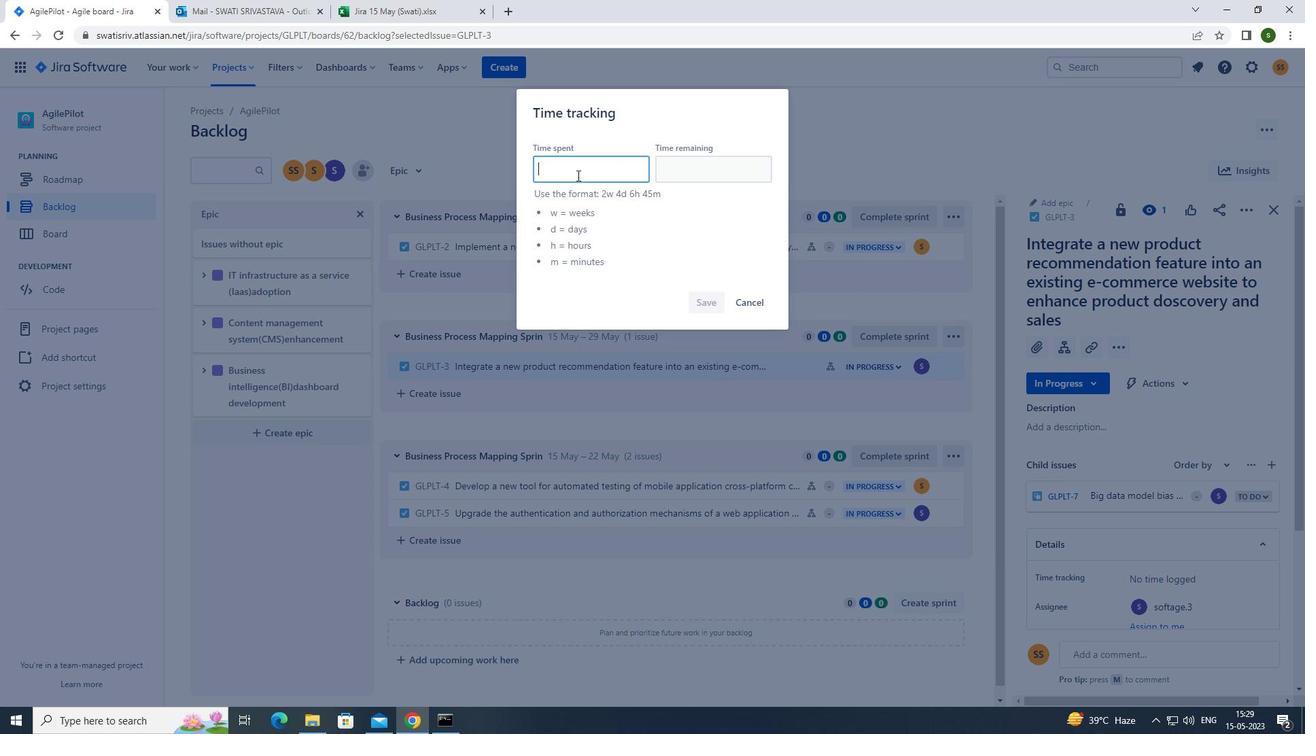
Action: Key pressed 4w<Key.space>2d<Key.space>10h<Key.space>45m
Screenshot: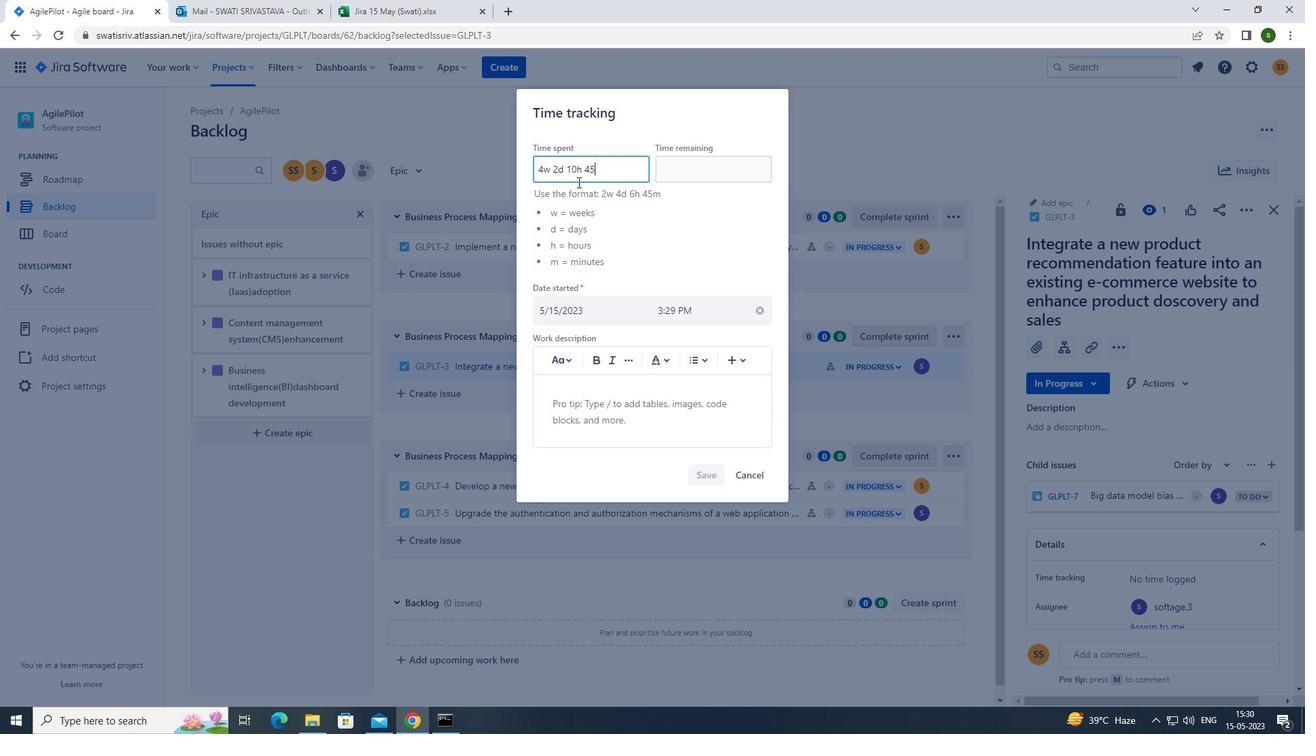 
Action: Mouse moved to (747, 186)
Screenshot: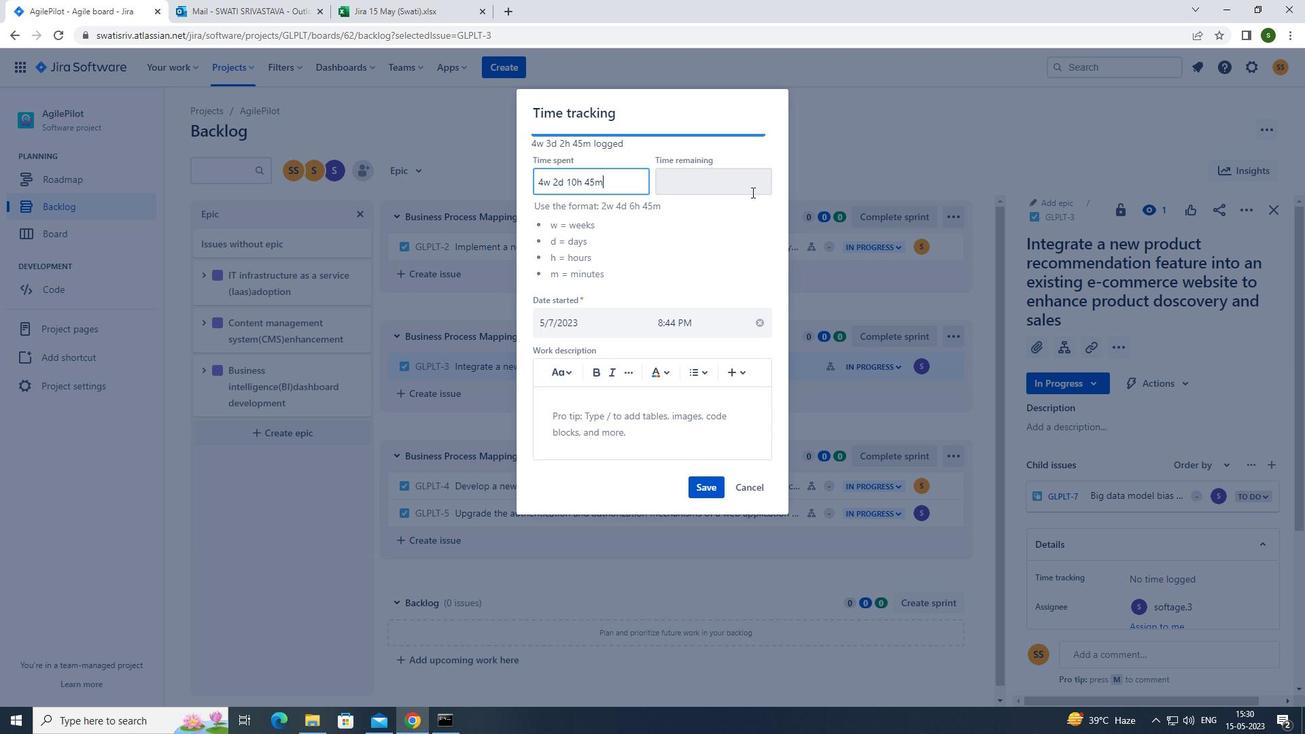 
Action: Mouse pressed left at (747, 186)
Screenshot: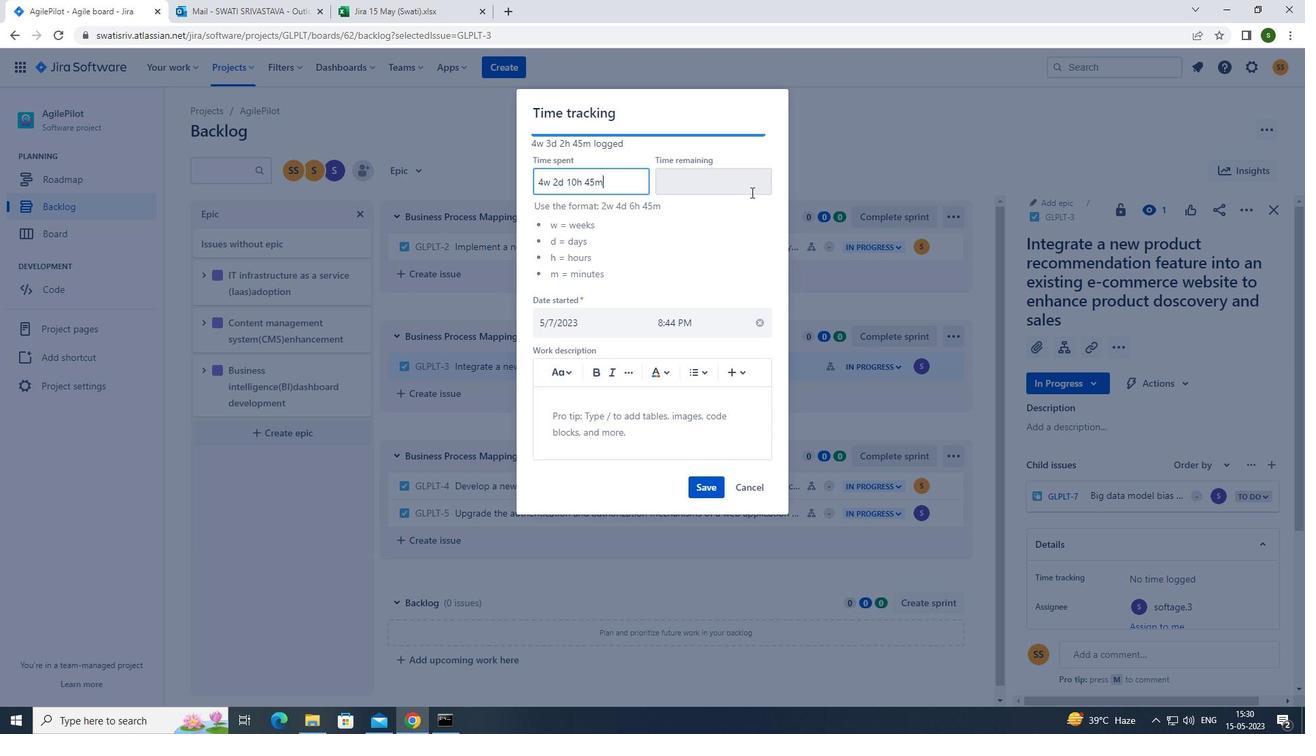 
Action: Mouse moved to (746, 186)
Screenshot: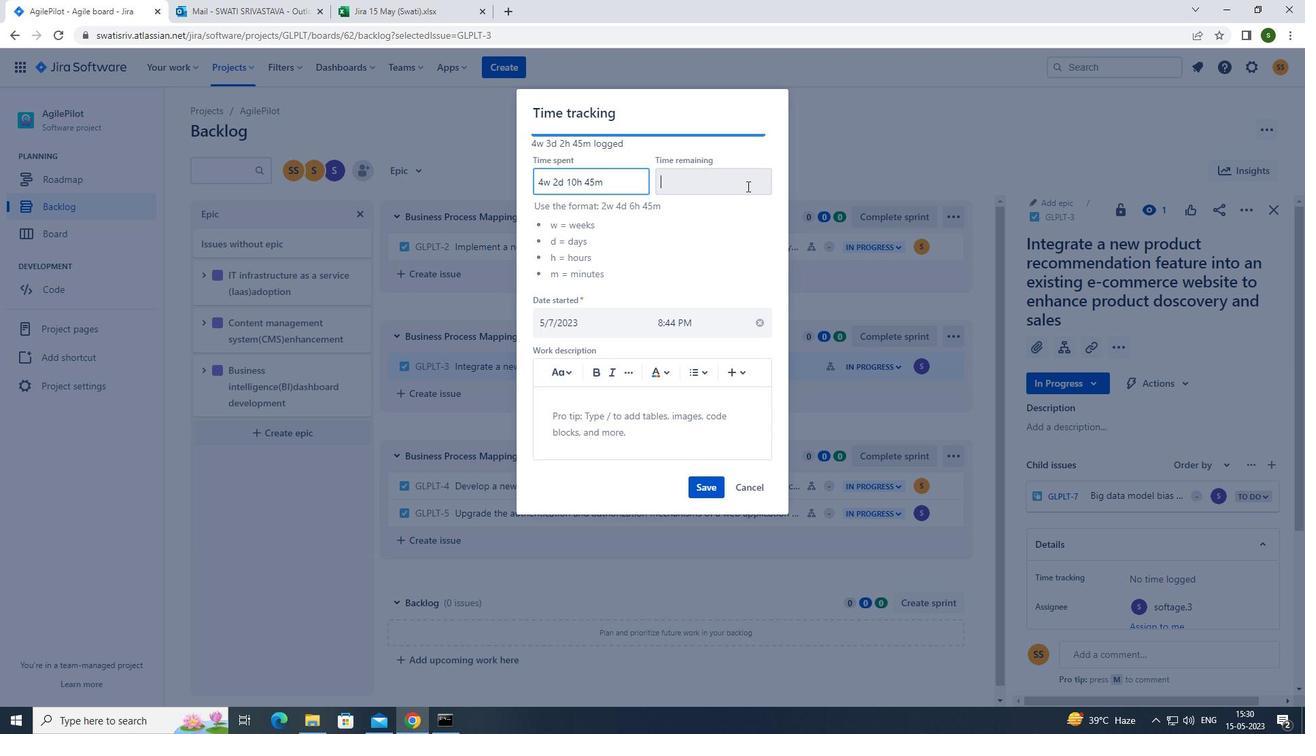
Action: Key pressed 6w<Key.space>2d<Key.space>2h<Key.space>52m
Screenshot: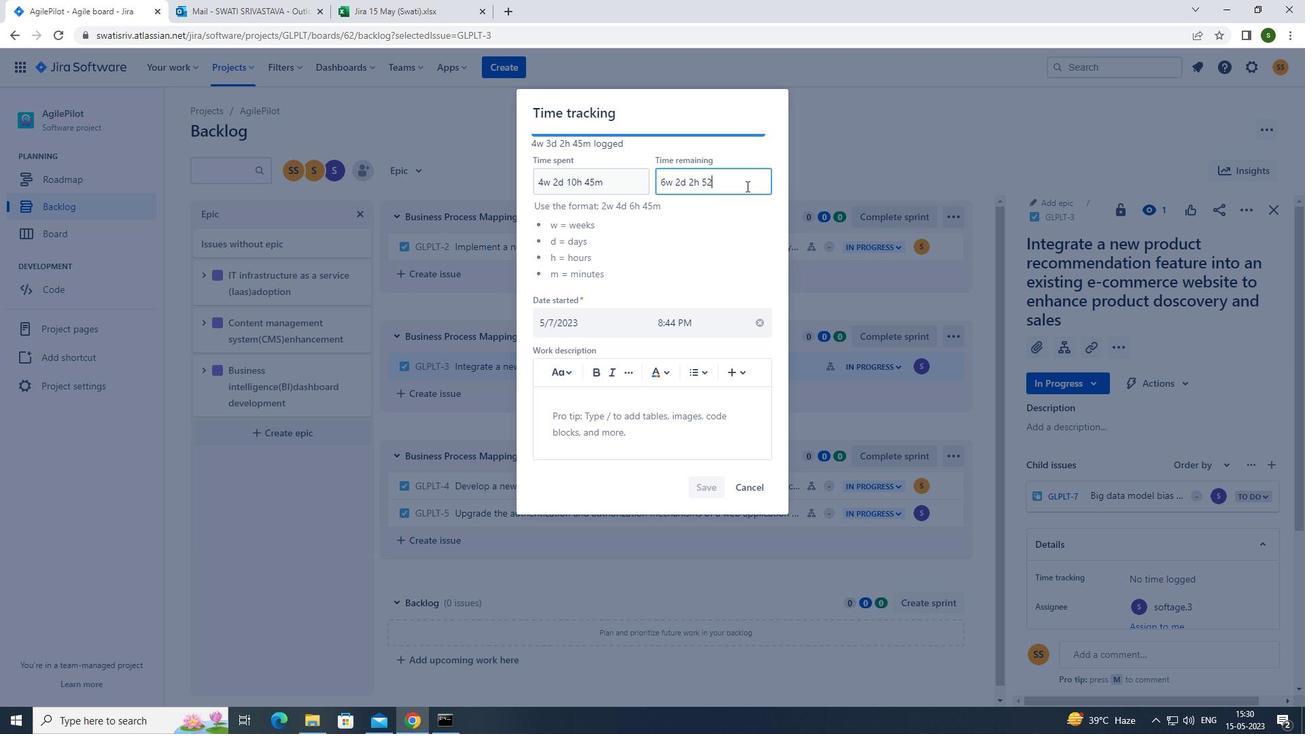 
Action: Mouse moved to (697, 489)
Screenshot: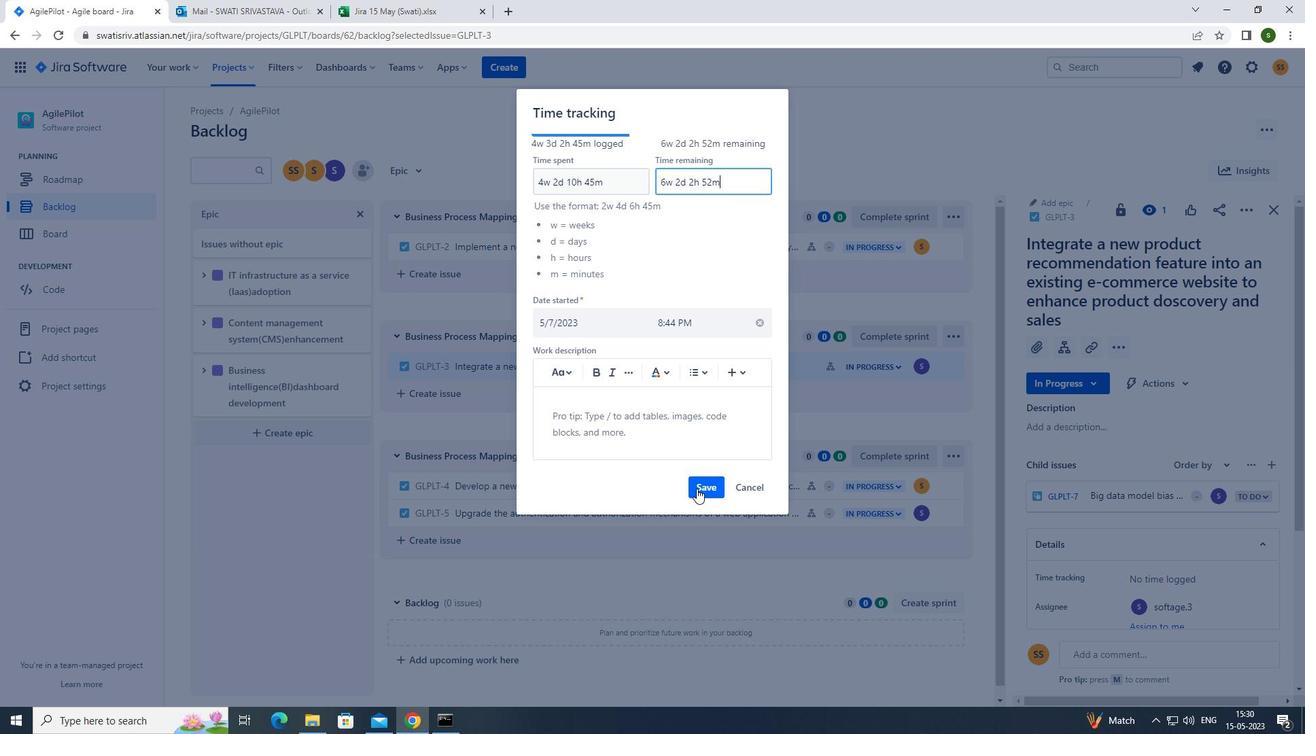 
Action: Mouse pressed left at (697, 489)
Screenshot: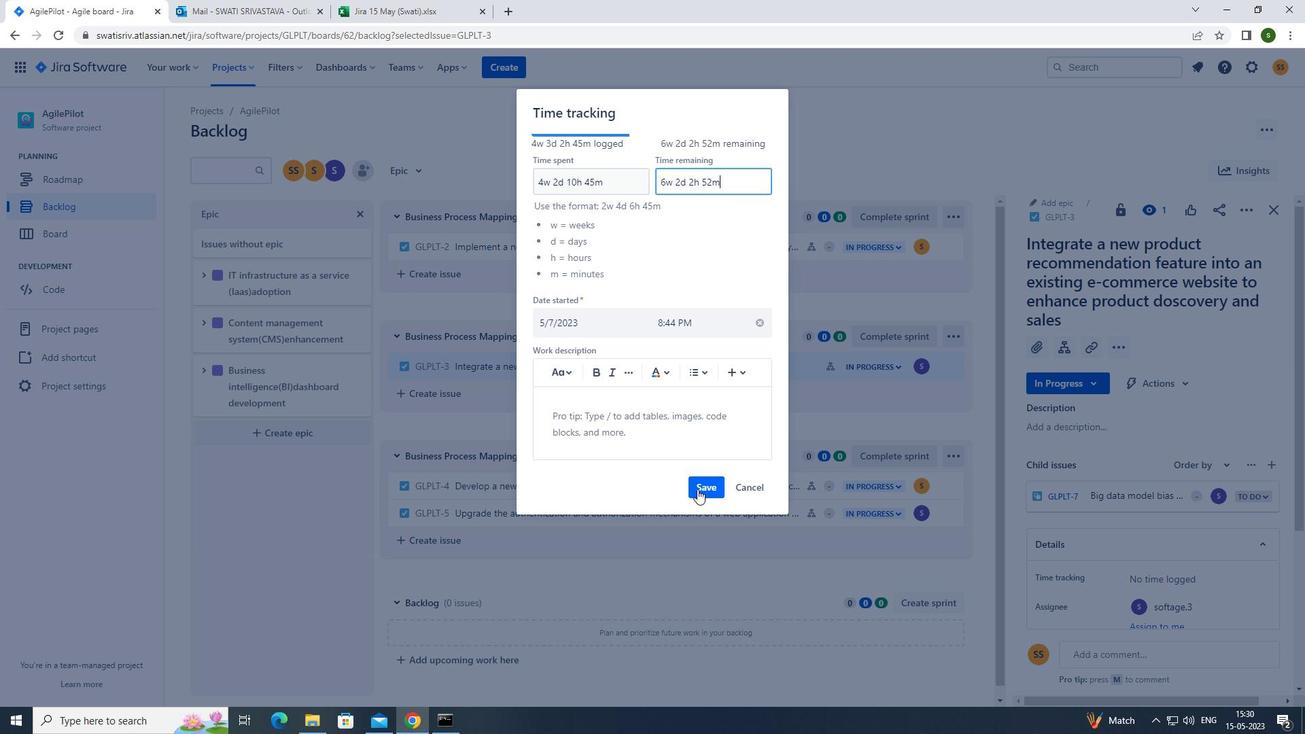 
Action: Mouse moved to (1246, 202)
Screenshot: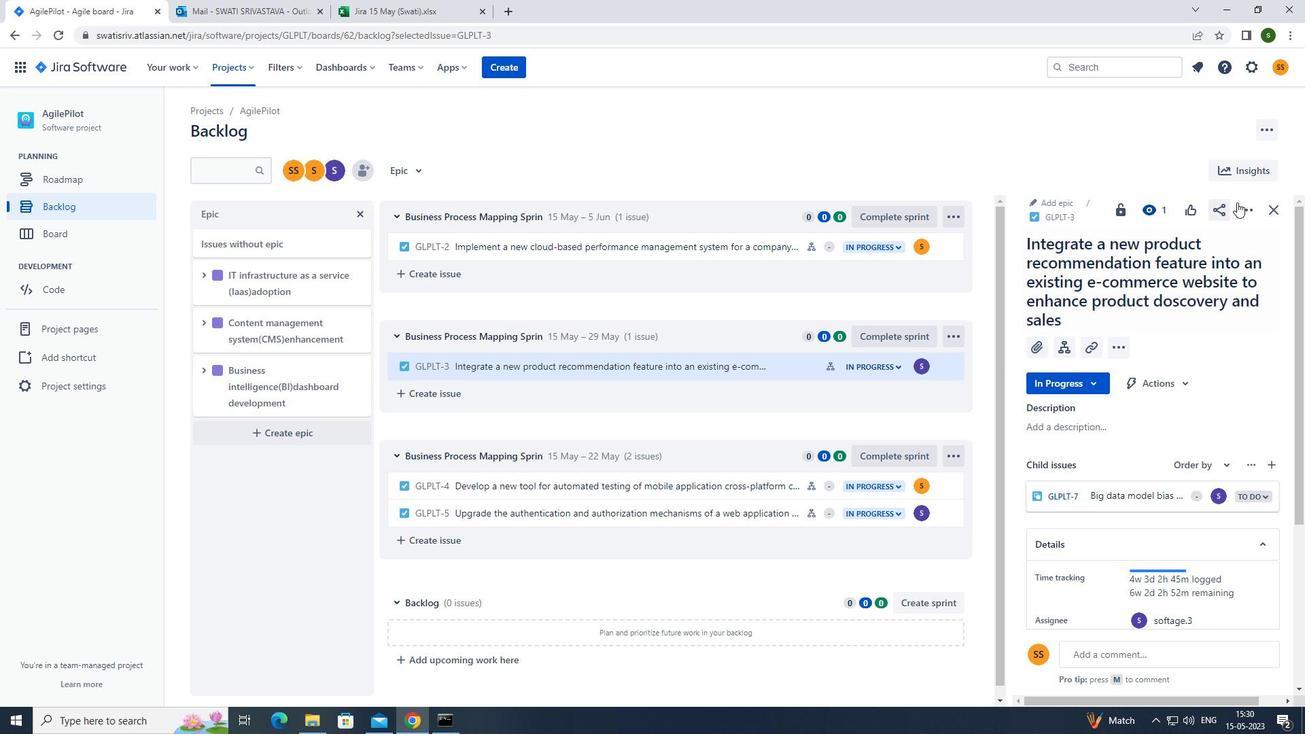 
Action: Mouse pressed left at (1246, 202)
Screenshot: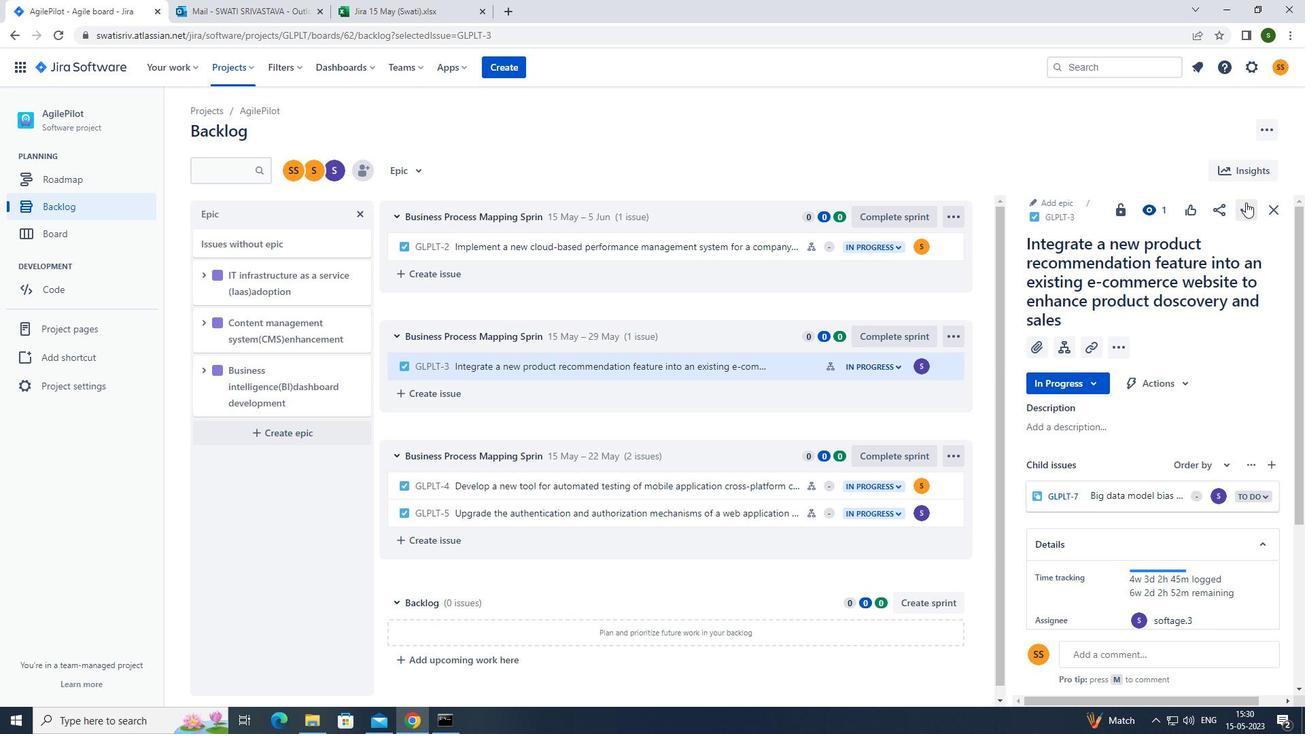 
Action: Mouse moved to (1186, 399)
Screenshot: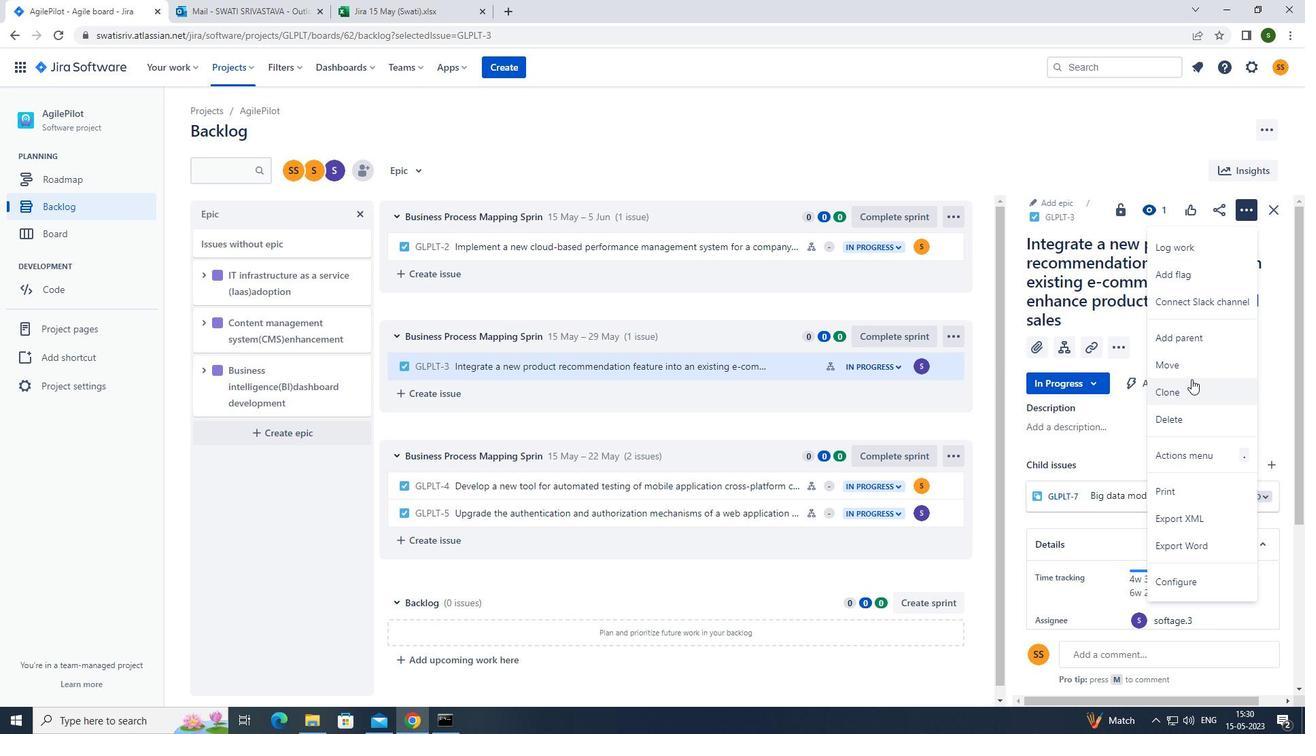 
Action: Mouse pressed left at (1186, 399)
Screenshot: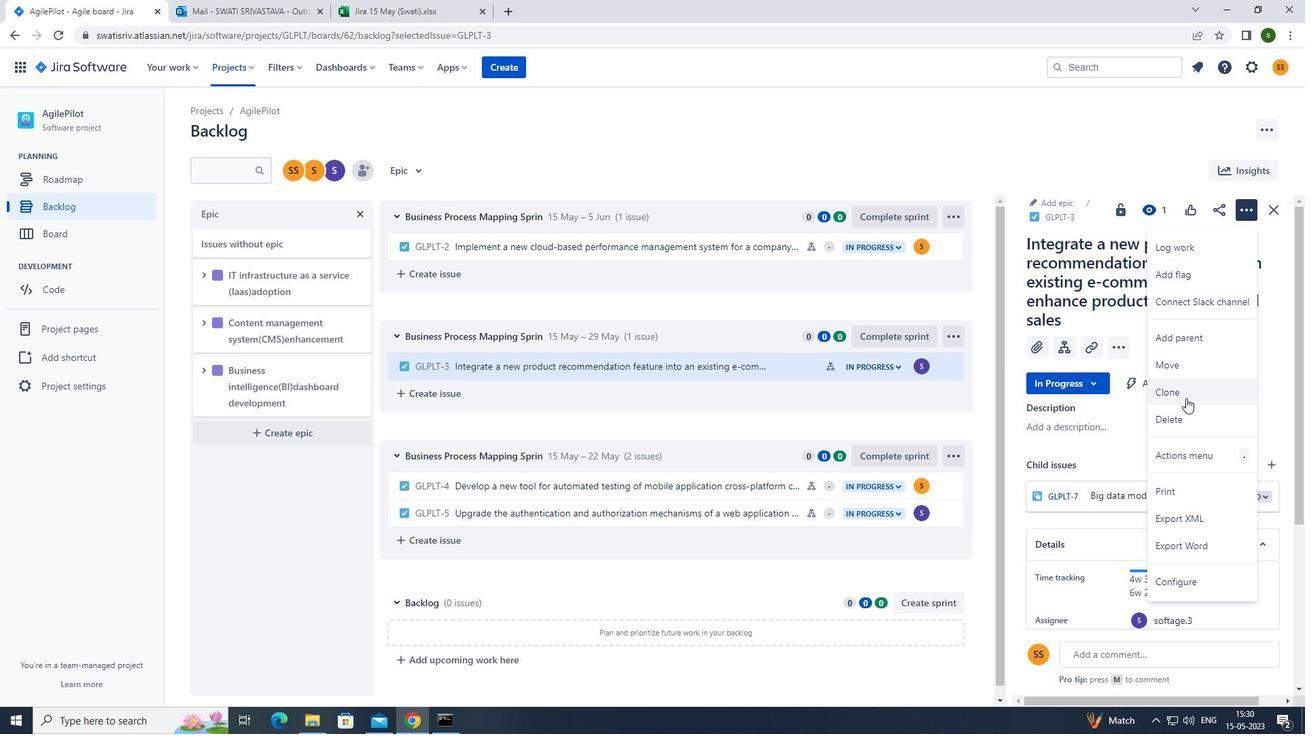 
Action: Mouse moved to (754, 286)
Screenshot: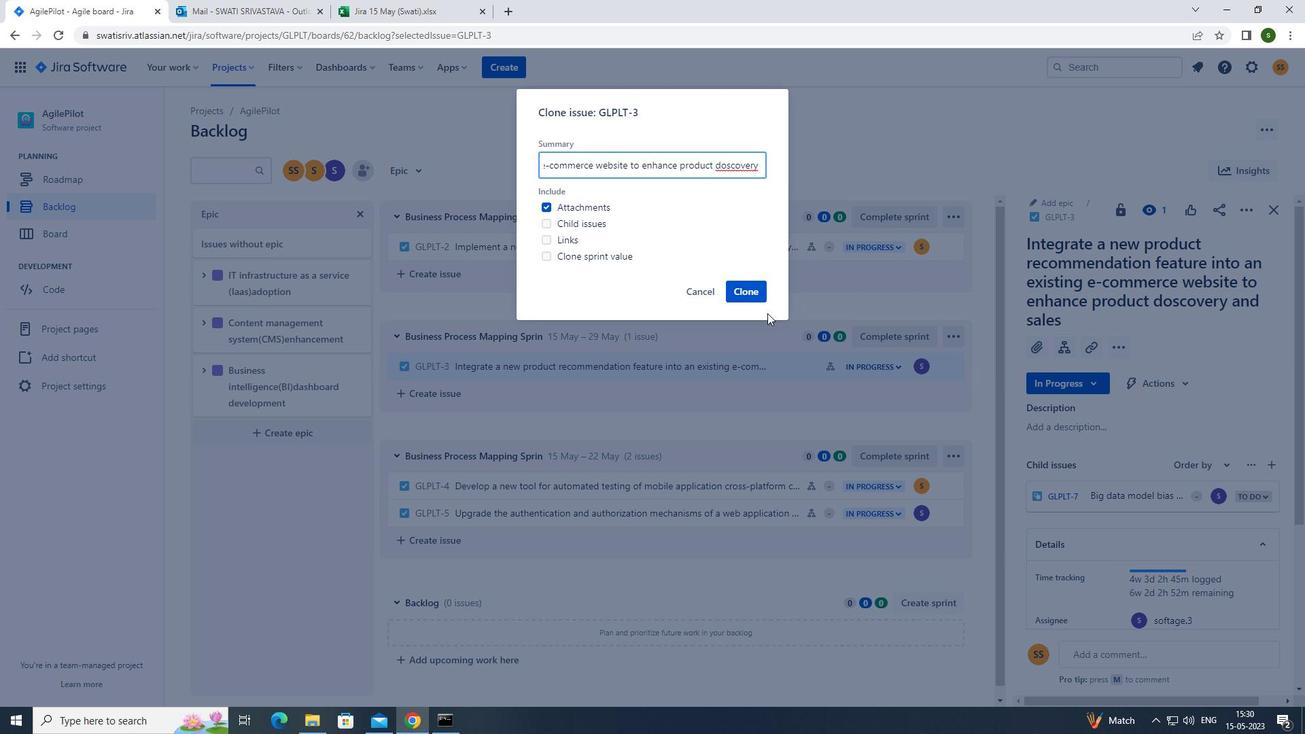 
Action: Mouse pressed left at (754, 286)
Screenshot: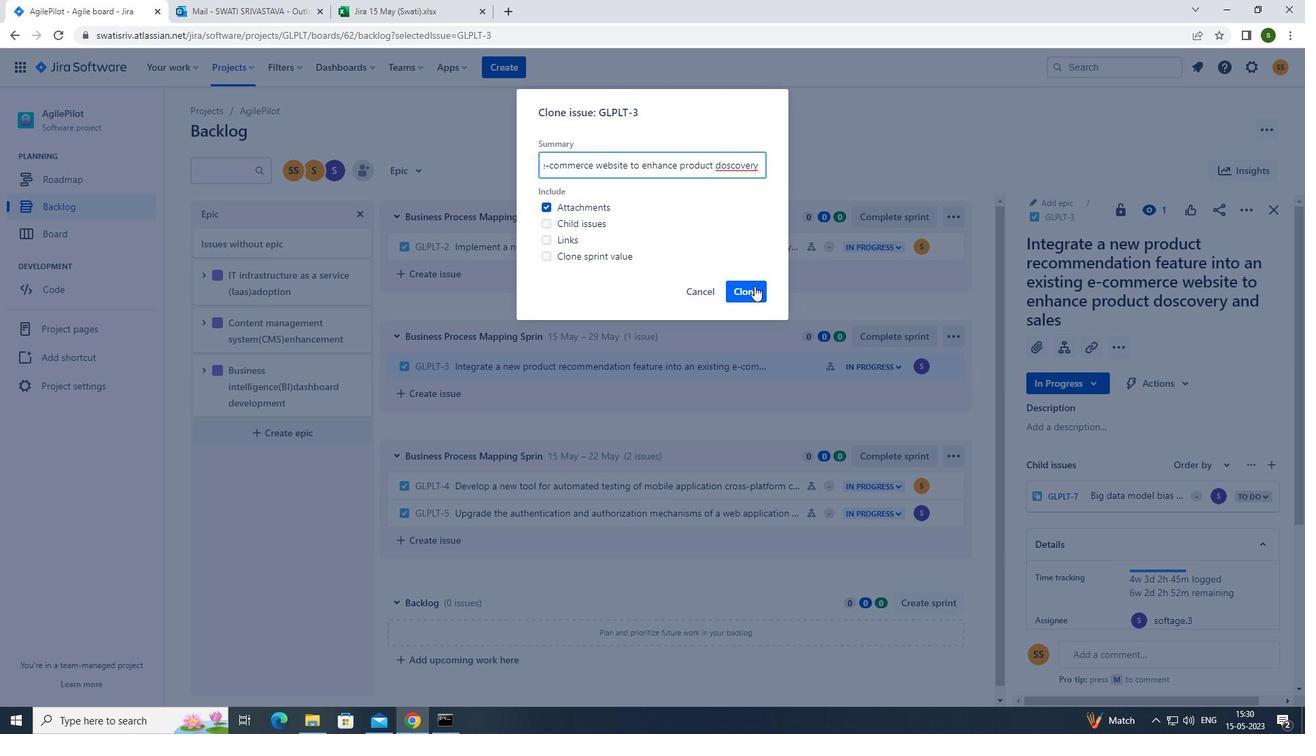 
Action: Mouse moved to (429, 170)
Screenshot: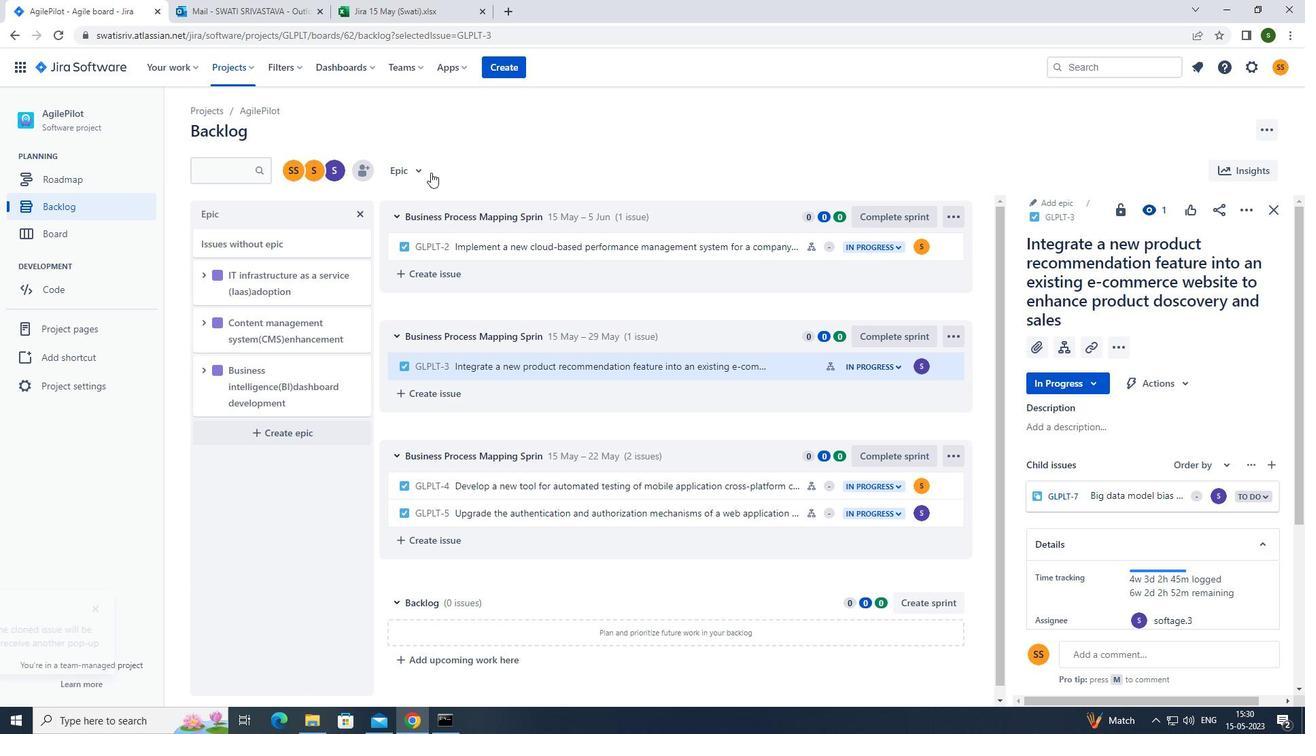 
Action: Mouse pressed left at (429, 170)
Screenshot: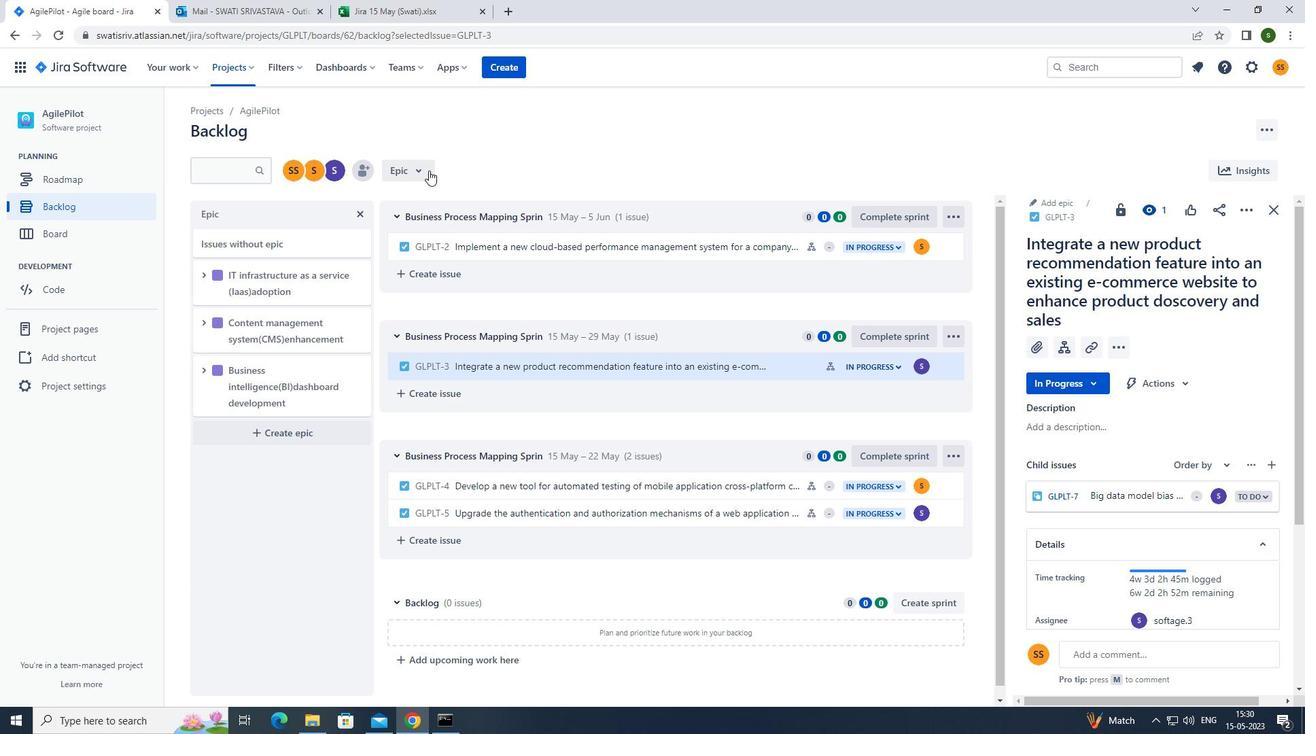
Action: Mouse moved to (455, 253)
Screenshot: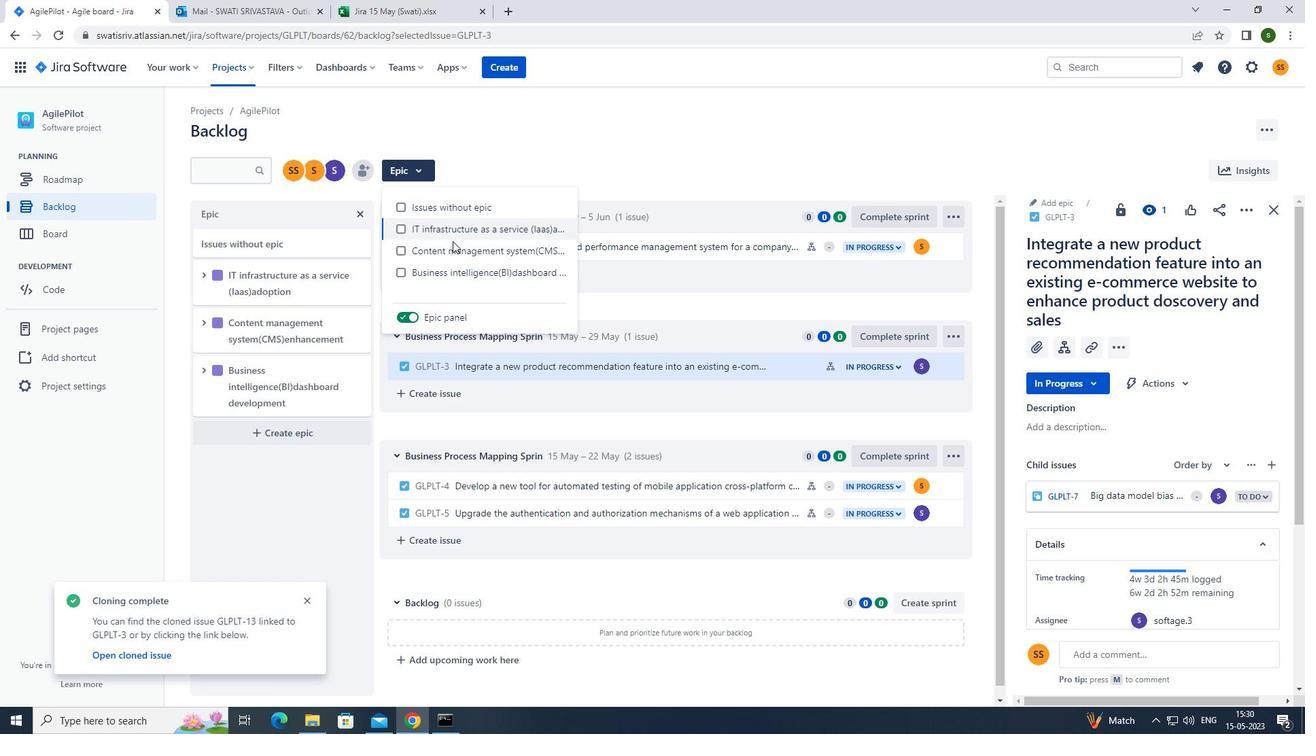 
Action: Mouse pressed left at (455, 253)
Screenshot: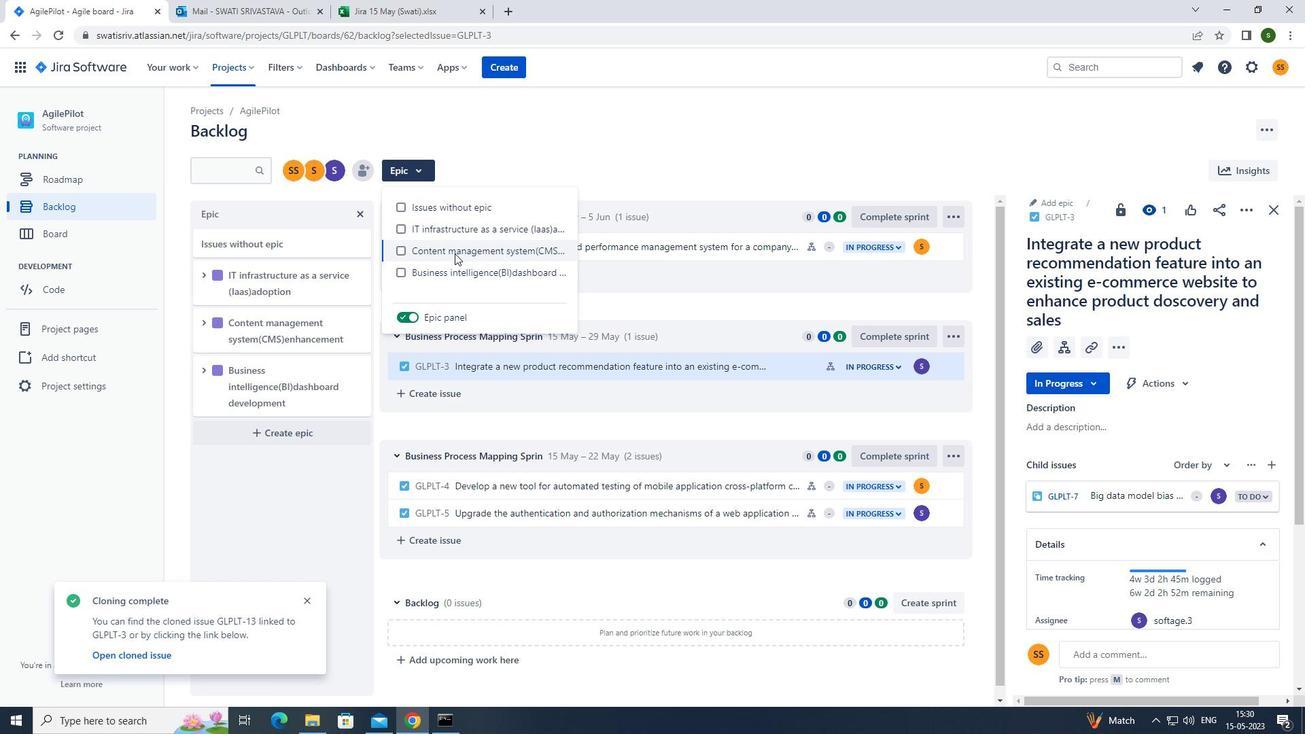 
Action: Mouse moved to (620, 149)
Screenshot: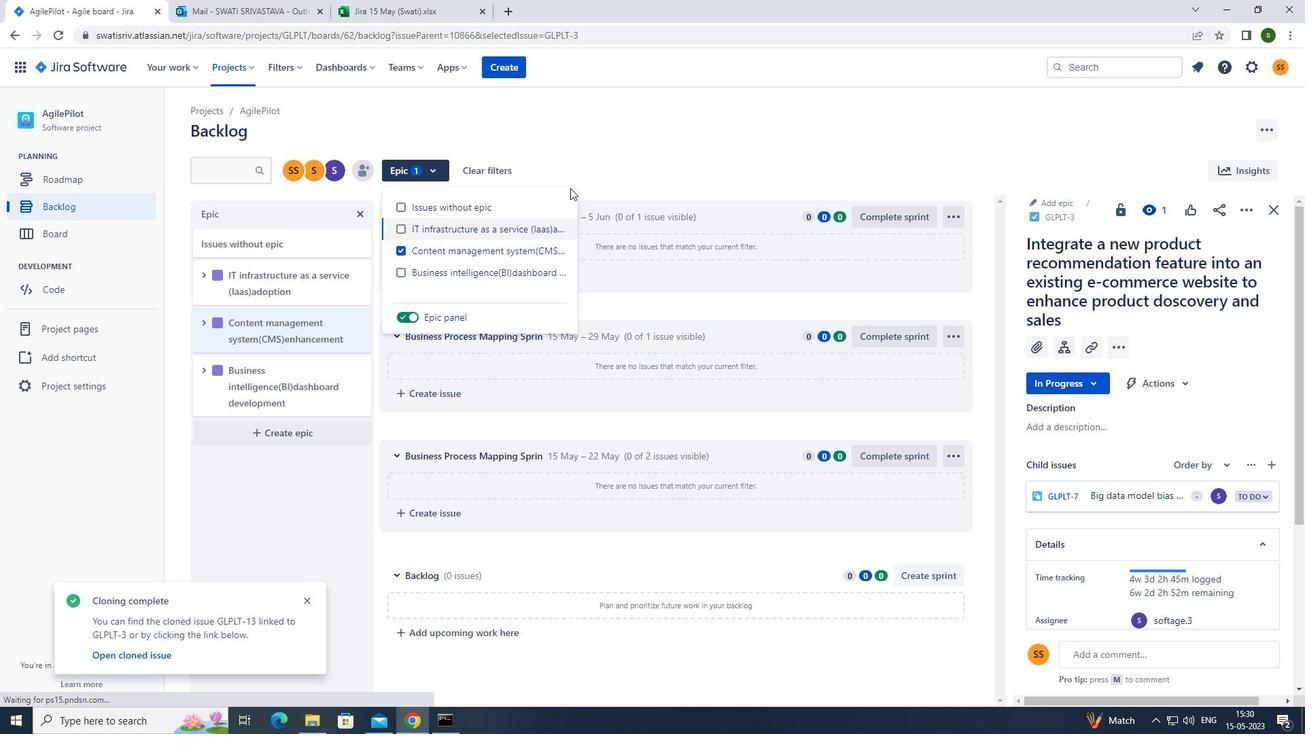 
Action: Mouse pressed left at (620, 149)
Screenshot: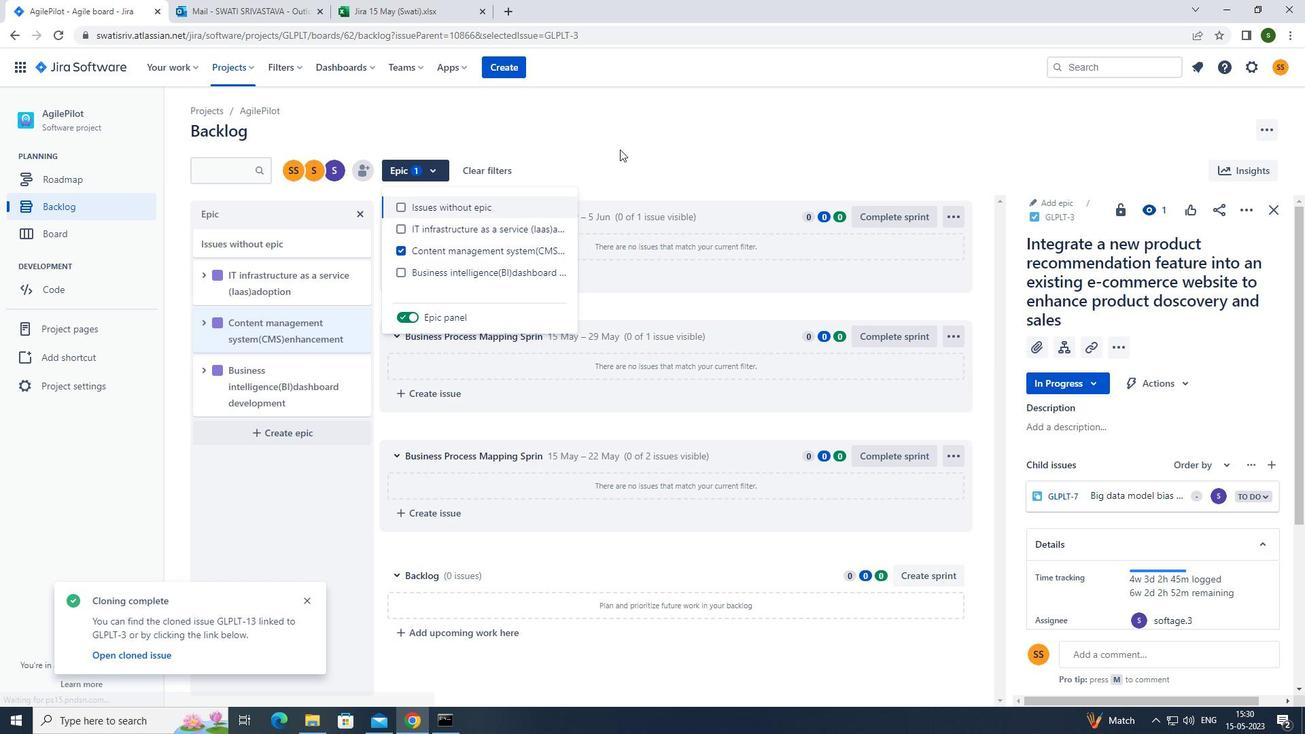 
Action: Mouse moved to (622, 149)
Screenshot: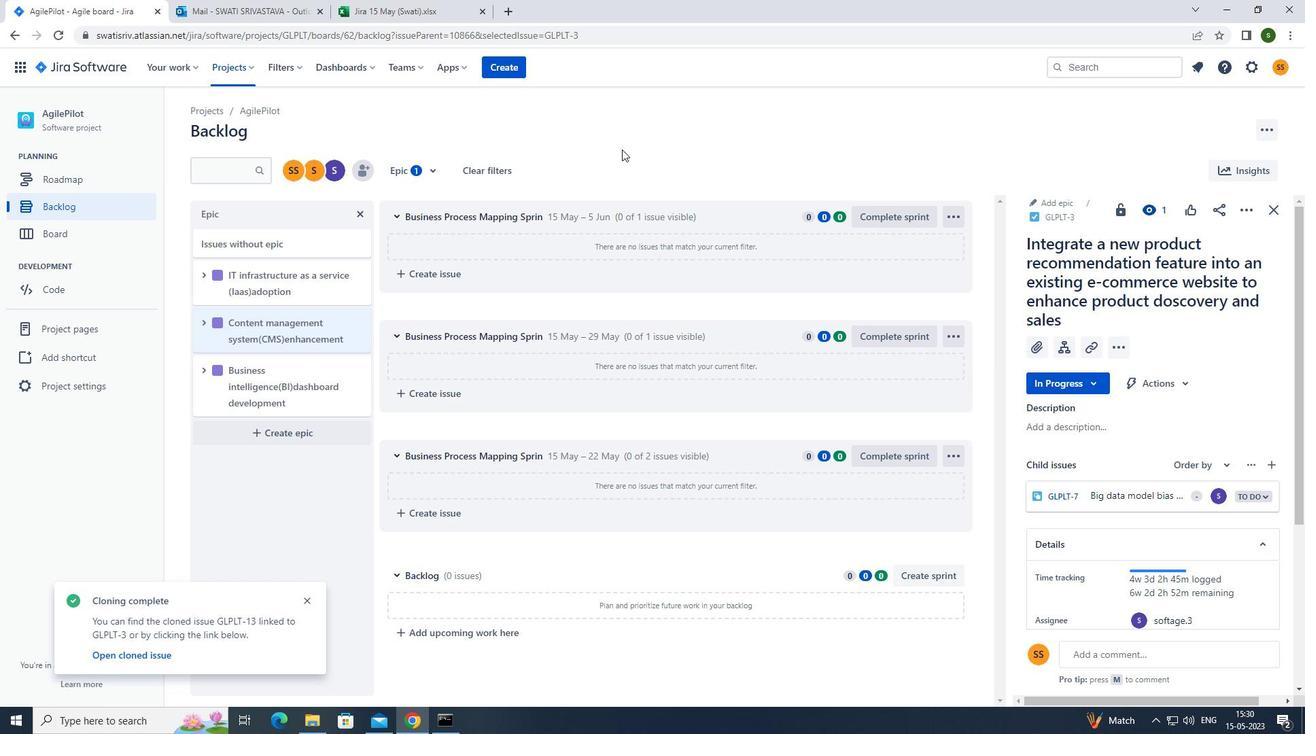 
